 Task: Open Card Card0000000241 in Board Board0000000061 in Workspace WS0000000021 in Trello. Add Member Email0000000081 to Card Card0000000241 in Board Board0000000061 in Workspace WS0000000021 in Trello. Add Green Label titled Label0000000241 to Card Card0000000241 in Board Board0000000061 in Workspace WS0000000021 in Trello. Add Checklist CL0000000241 to Card Card0000000241 in Board Board0000000061 in Workspace WS0000000021 in Trello. Add Dates with Start Date as Apr 08 2023 and Due Date as Apr 30 2023 to Card Card0000000241 in Board Board0000000061 in Workspace WS0000000021 in Trello
Action: Mouse moved to (623, 648)
Screenshot: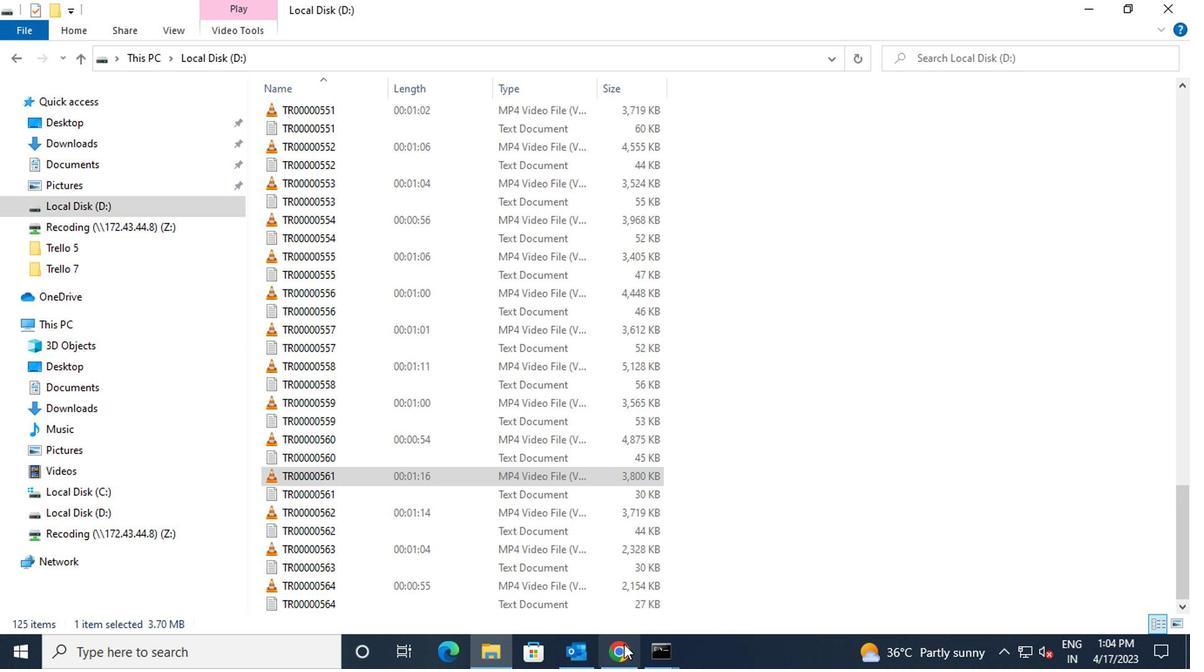 
Action: Mouse pressed left at (623, 648)
Screenshot: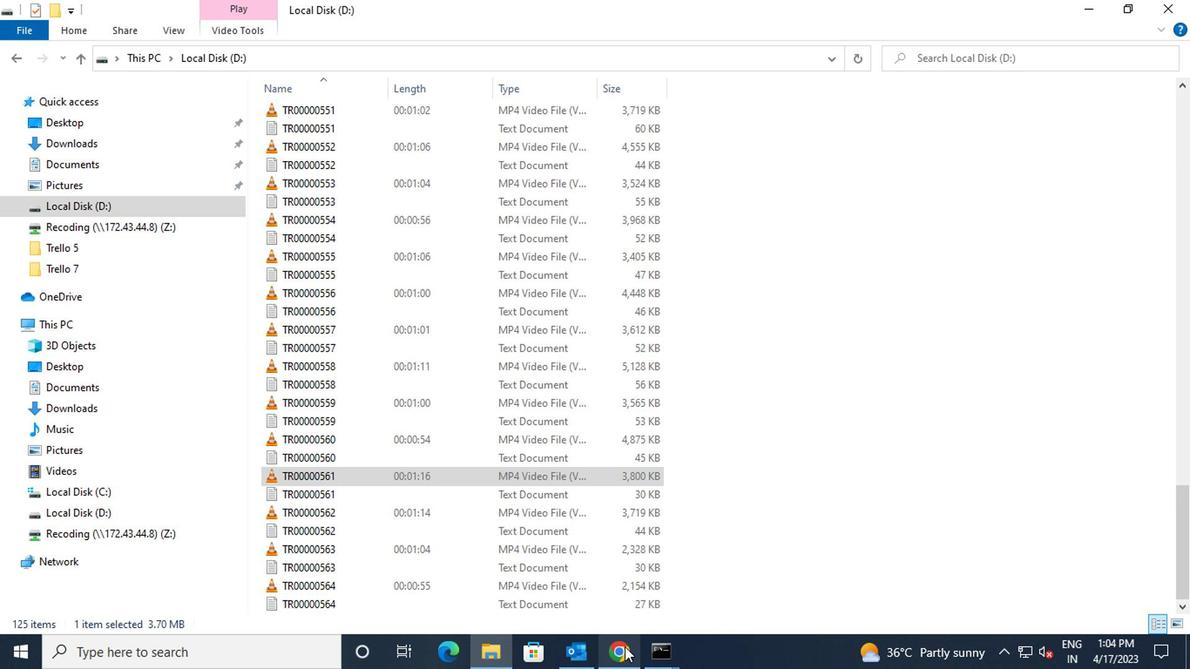 
Action: Mouse moved to (132, 473)
Screenshot: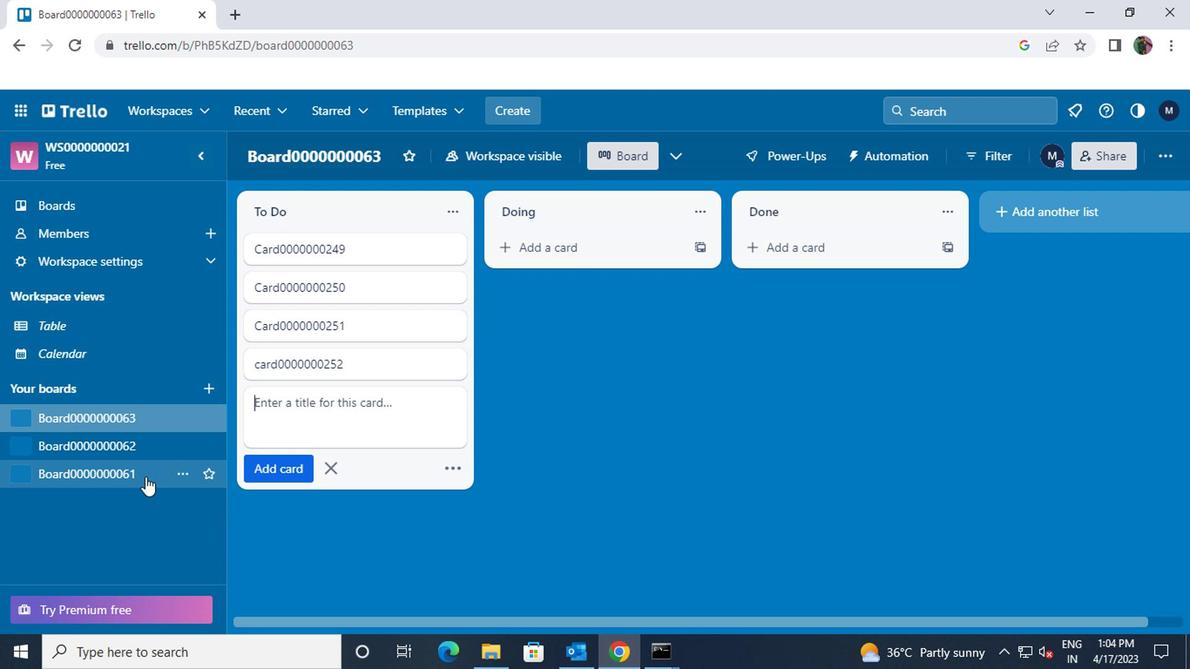 
Action: Mouse pressed left at (132, 473)
Screenshot: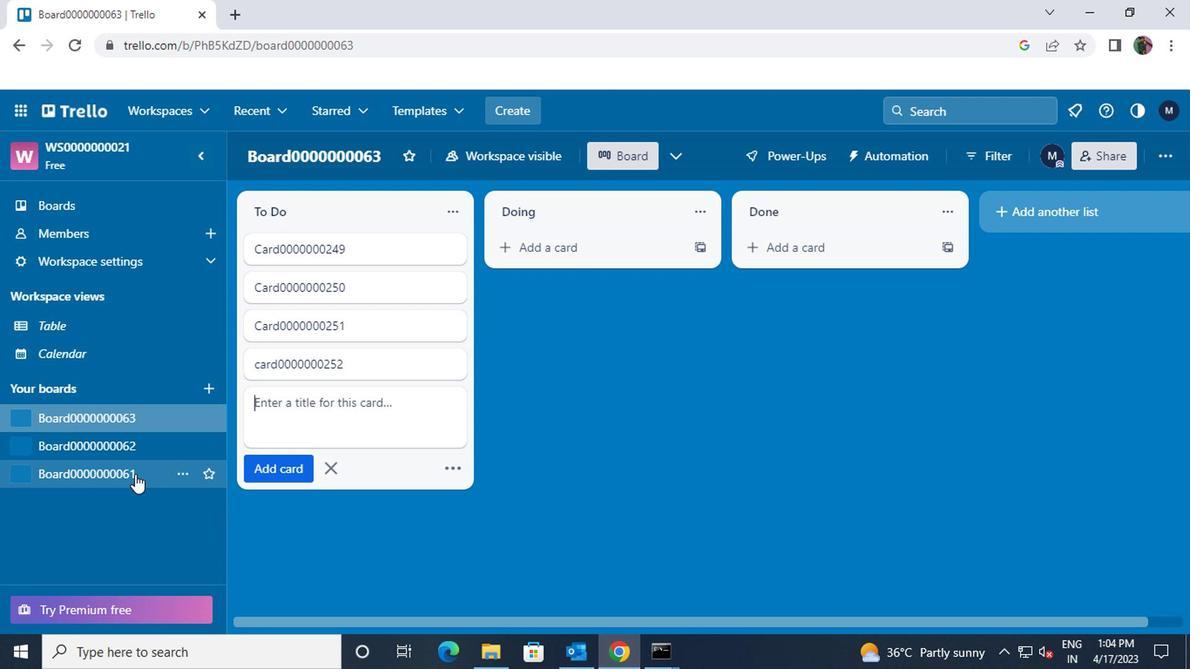 
Action: Mouse moved to (369, 248)
Screenshot: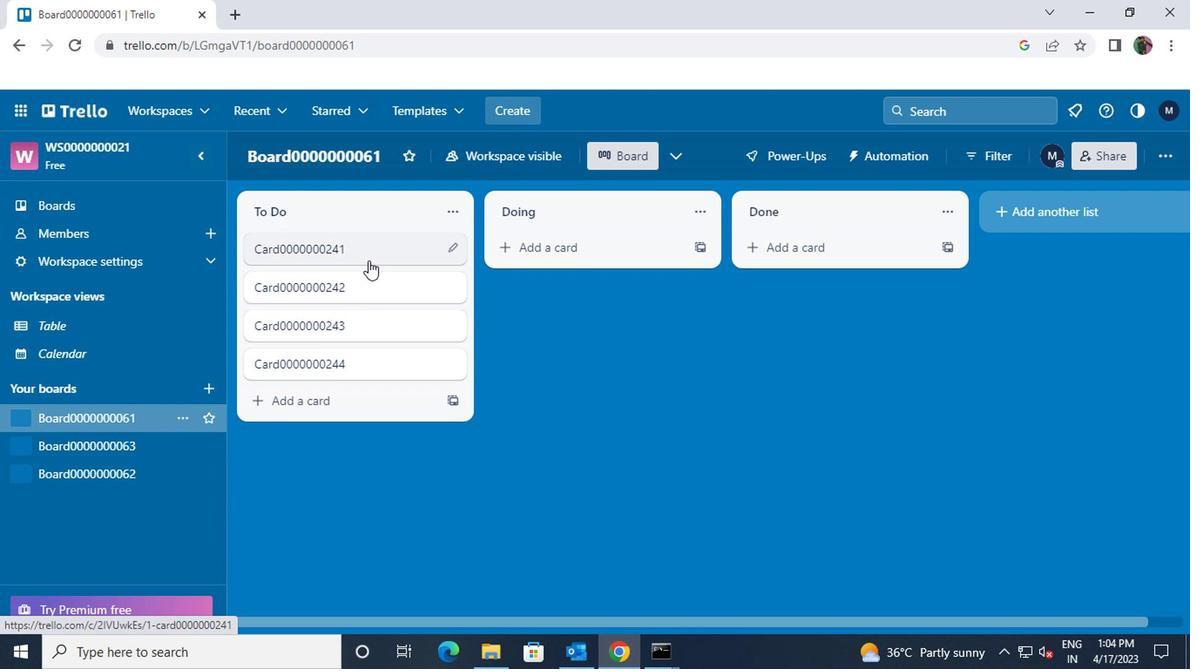 
Action: Mouse pressed left at (369, 248)
Screenshot: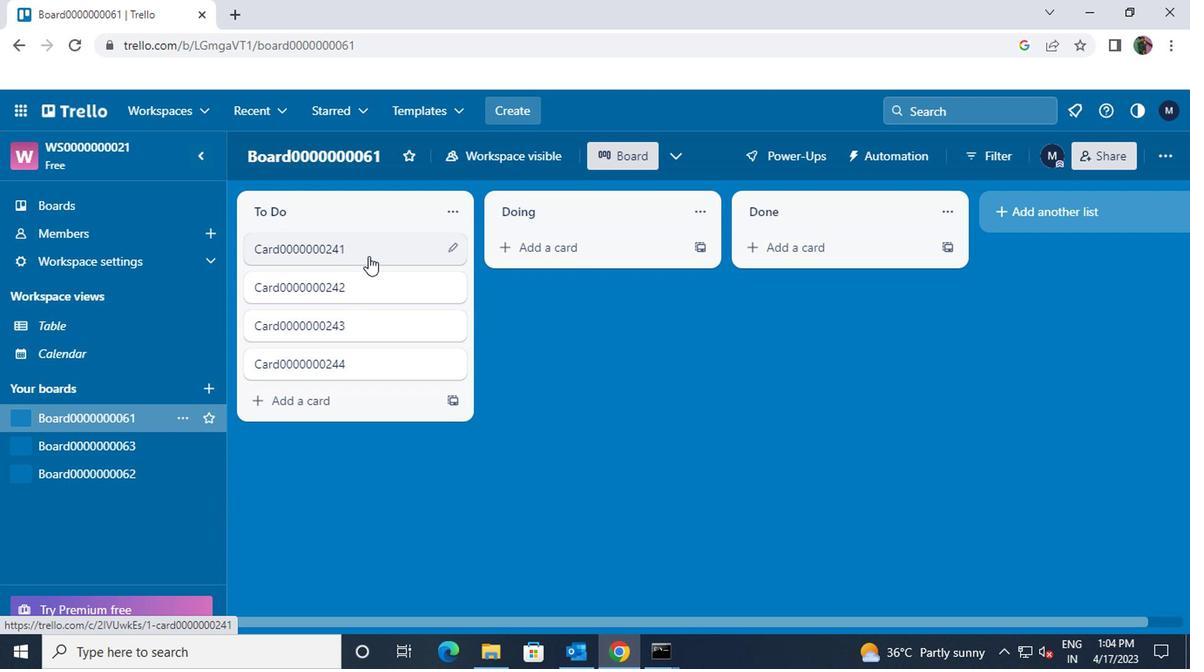 
Action: Mouse moved to (786, 248)
Screenshot: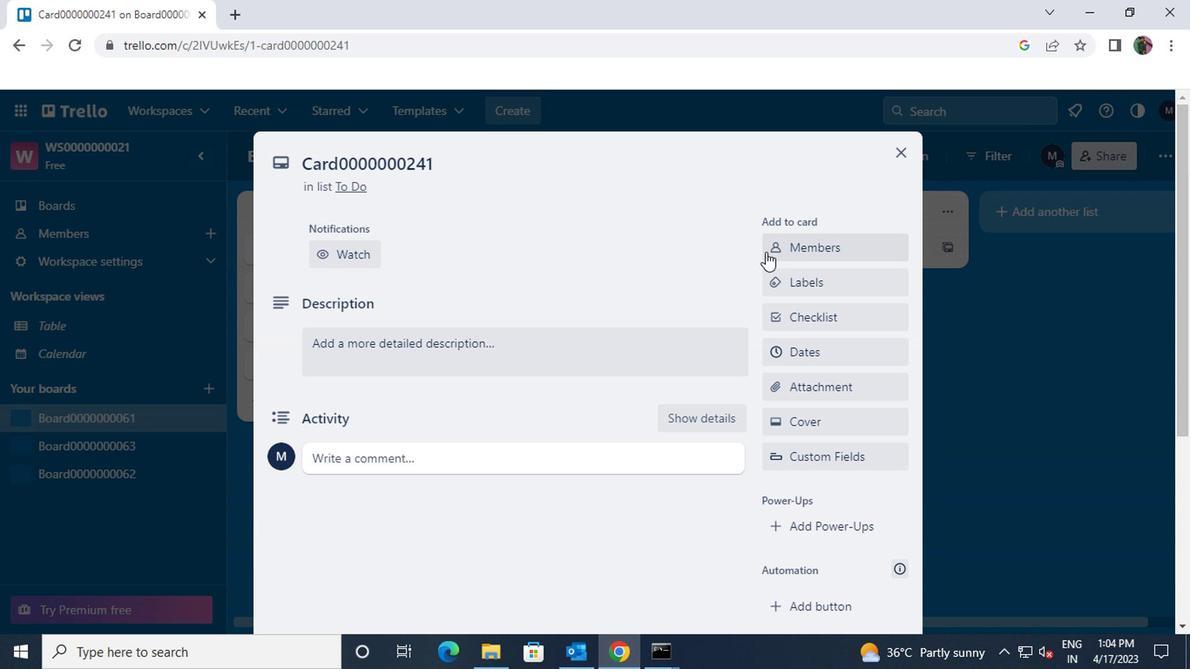 
Action: Mouse pressed left at (786, 248)
Screenshot: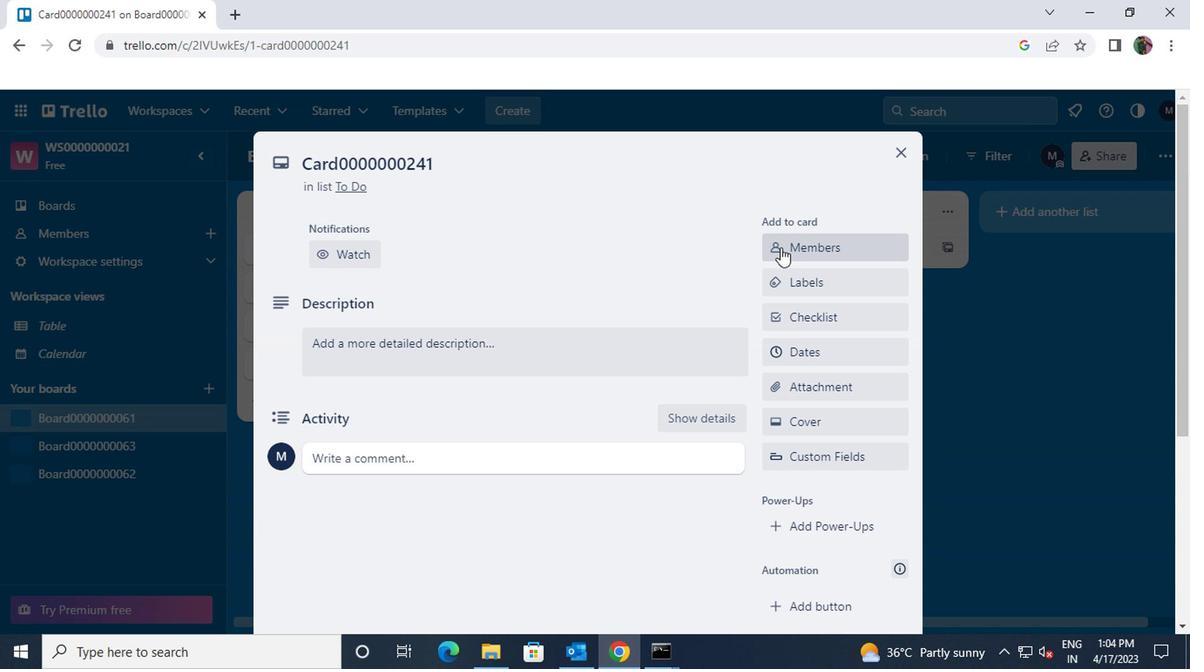 
Action: Mouse moved to (814, 319)
Screenshot: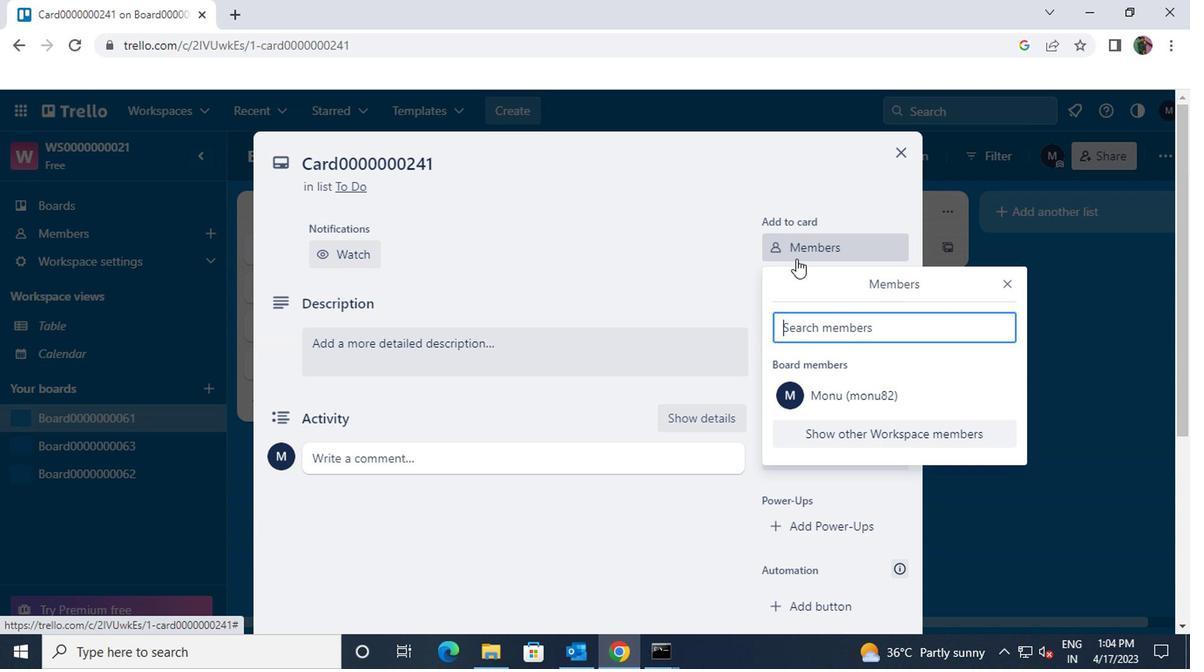 
Action: Key pressed ayus98111<Key.shift><Key.shift><Key.shift><Key.shift><Key.shift>@GMAIL.COM
Screenshot: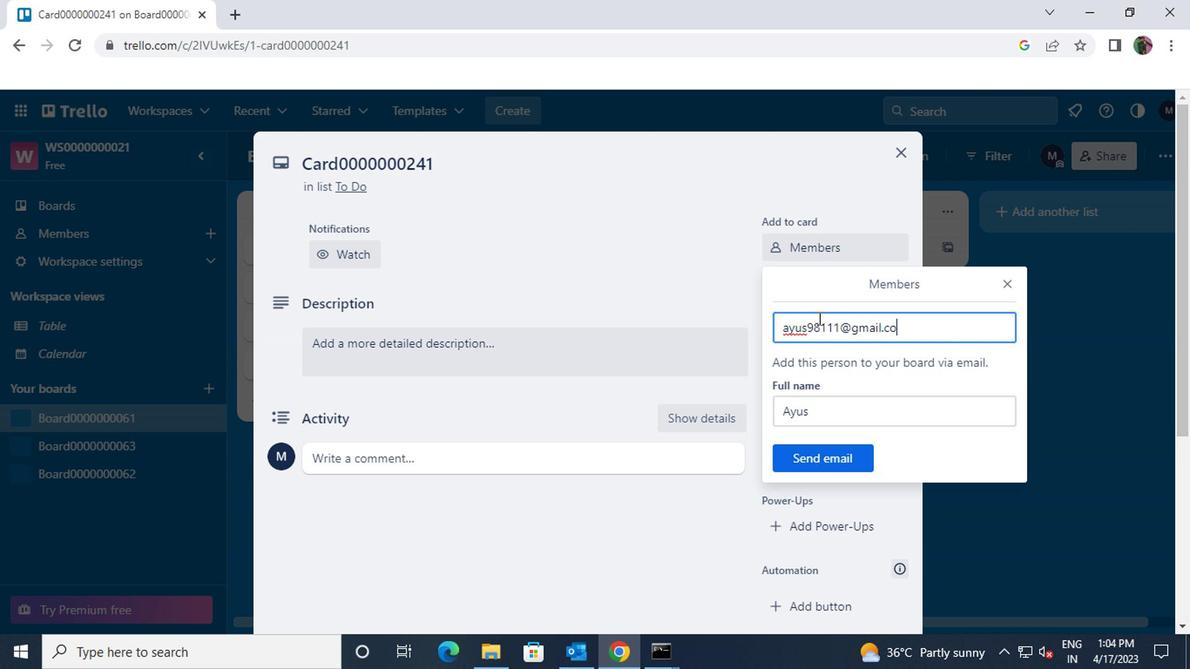 
Action: Mouse moved to (825, 455)
Screenshot: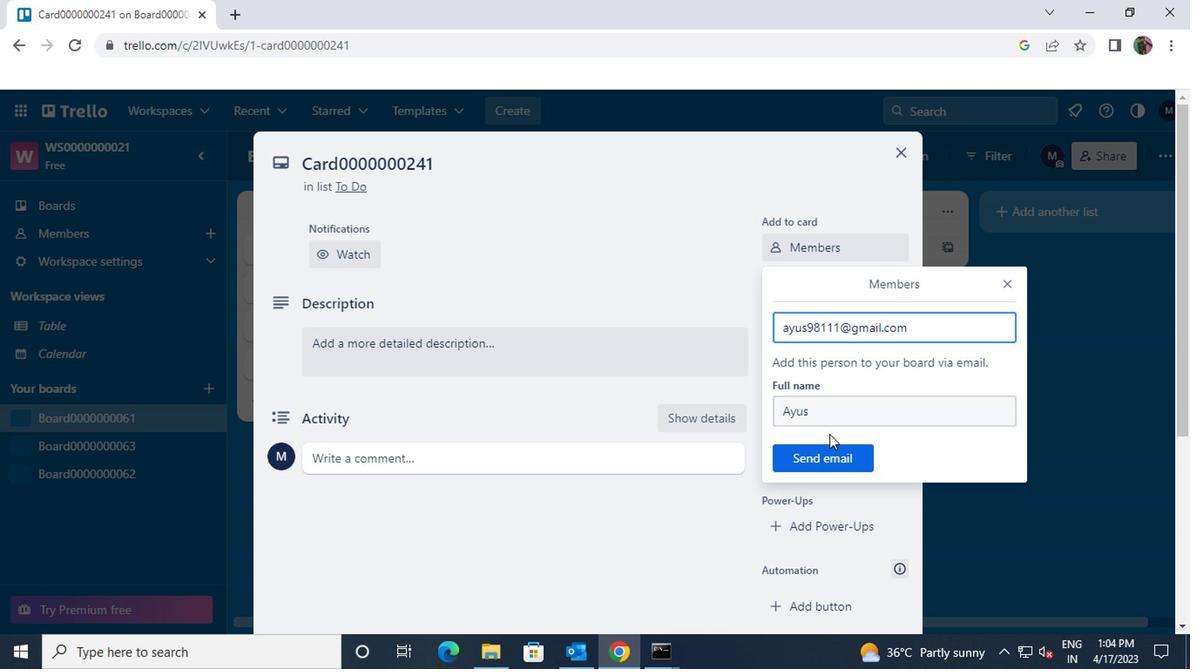 
Action: Mouse pressed left at (825, 455)
Screenshot: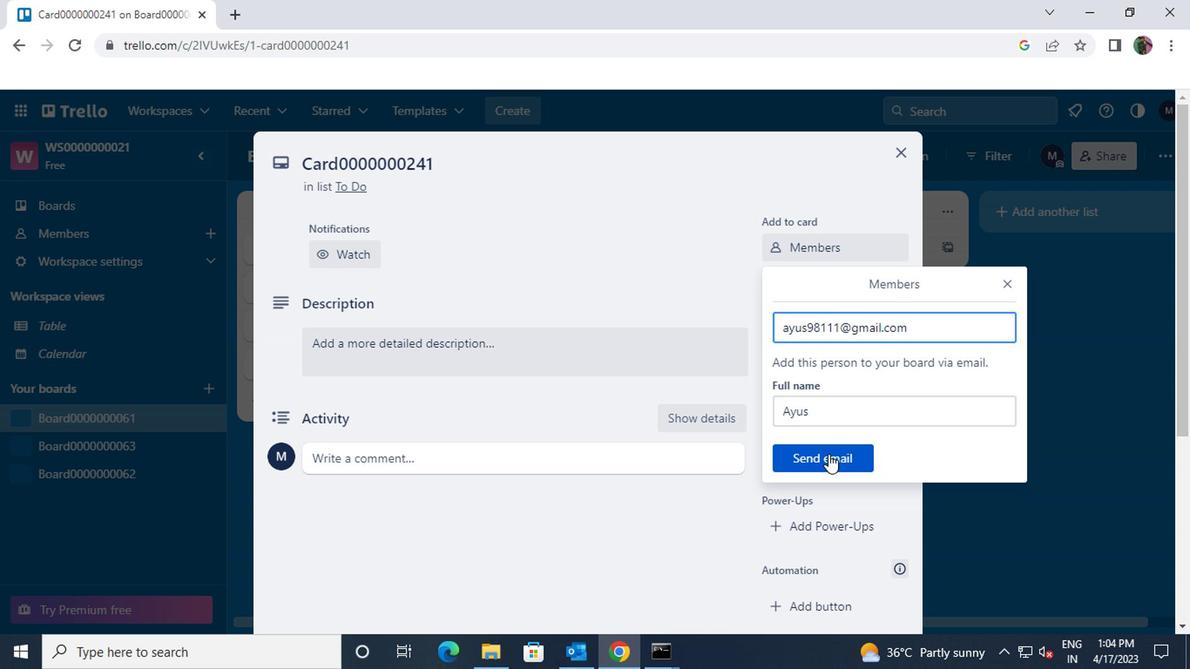 
Action: Mouse moved to (827, 286)
Screenshot: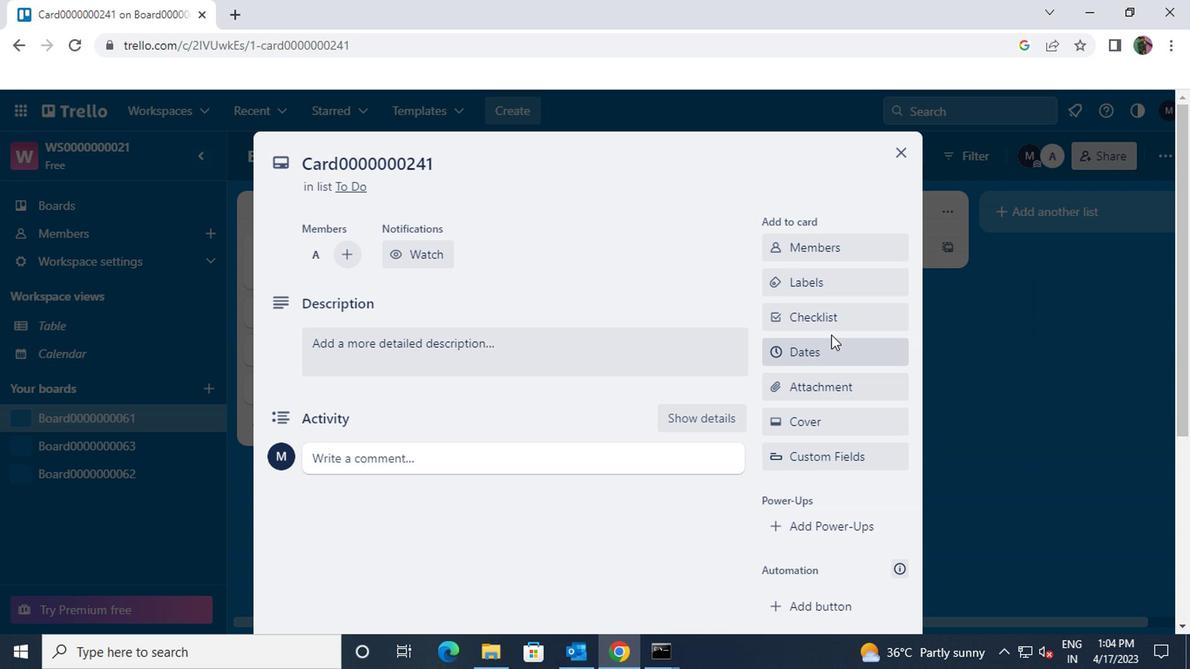 
Action: Mouse pressed left at (827, 286)
Screenshot: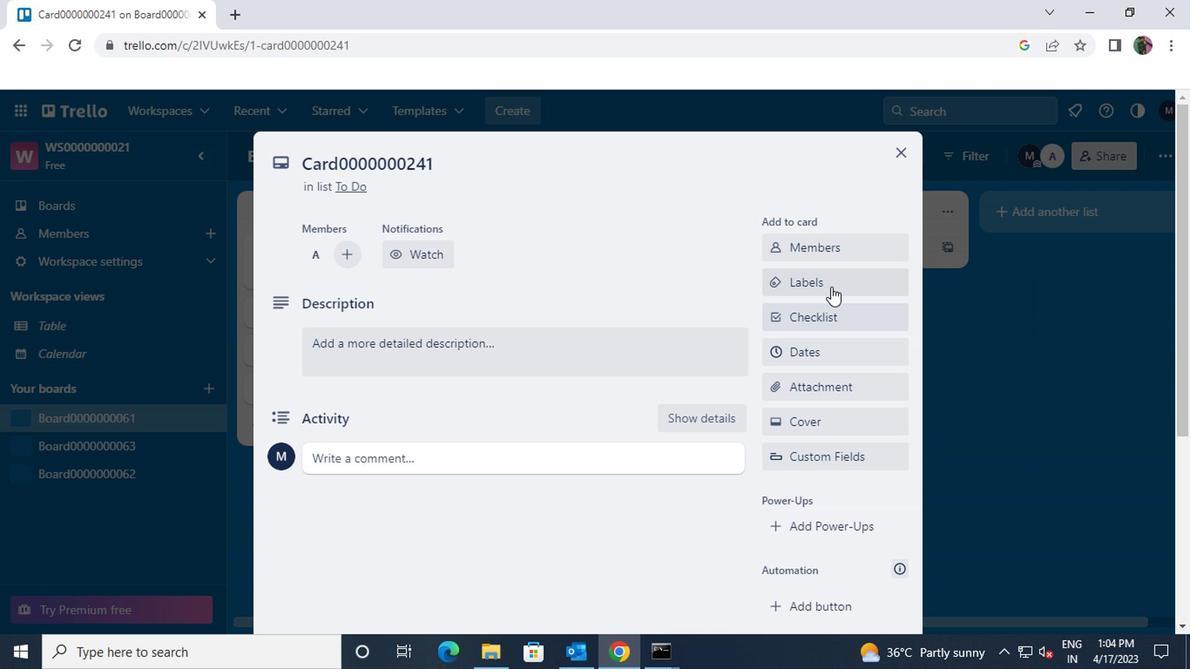 
Action: Mouse moved to (899, 462)
Screenshot: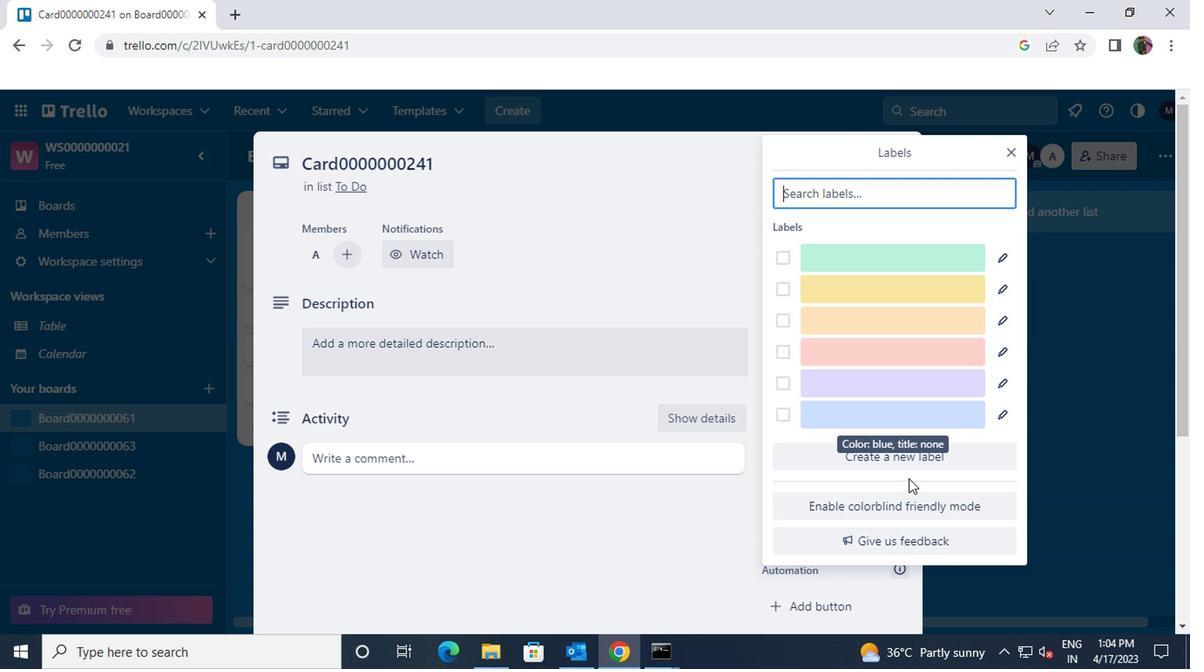 
Action: Mouse pressed left at (899, 462)
Screenshot: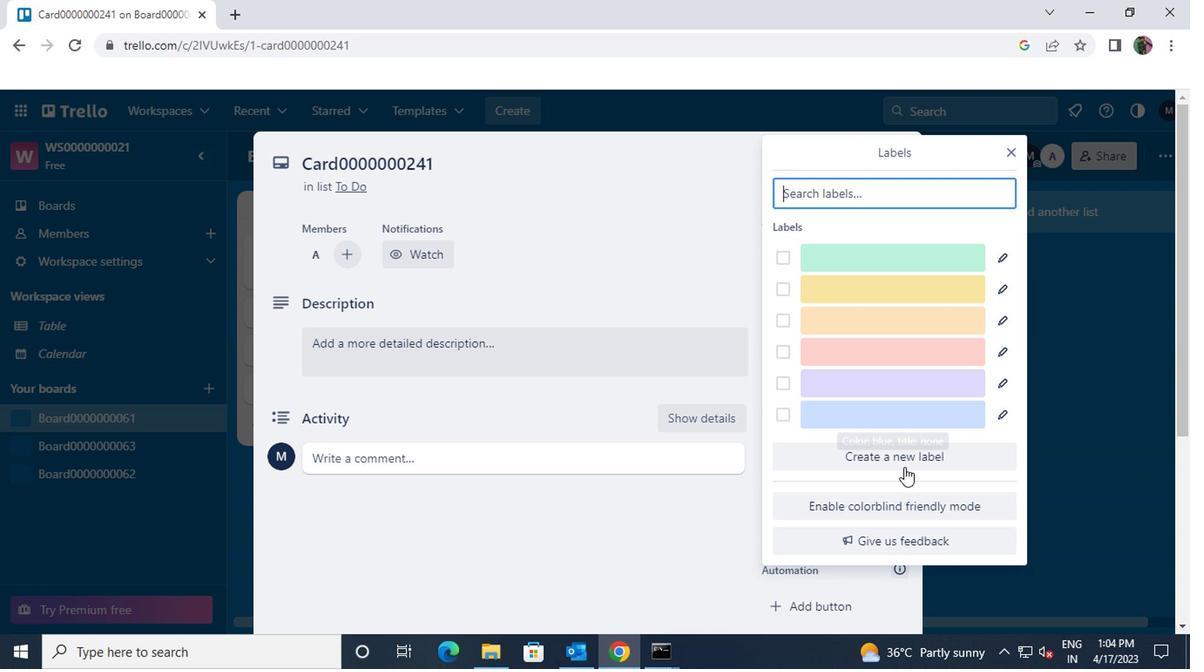 
Action: Mouse moved to (839, 313)
Screenshot: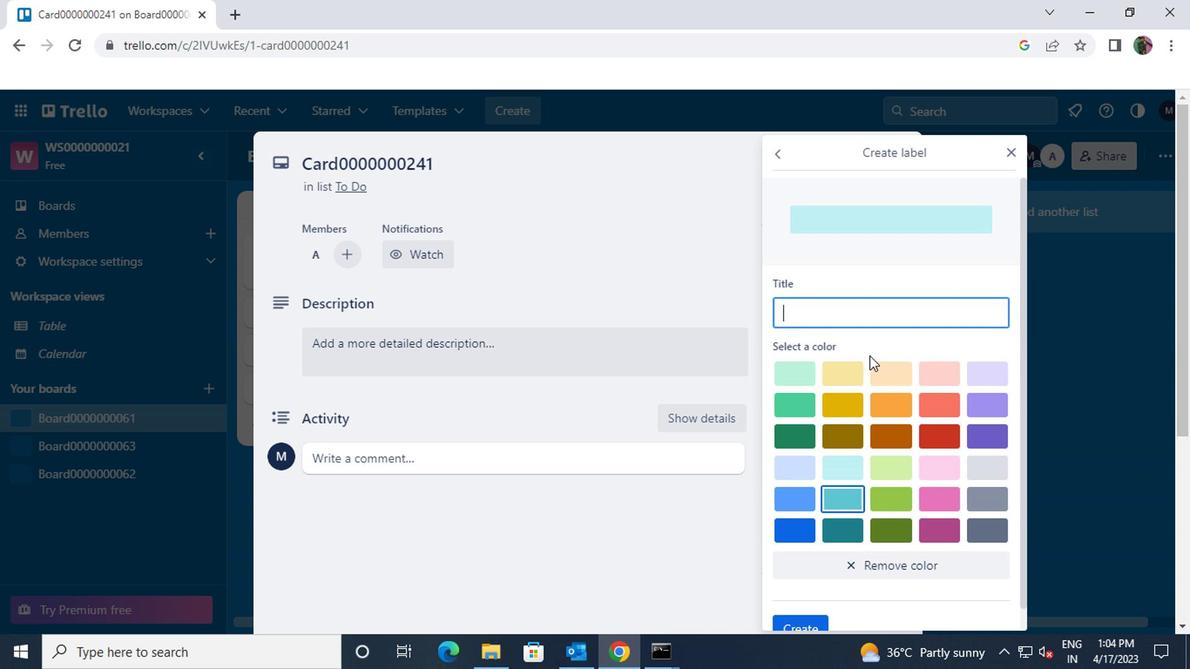 
Action: Mouse pressed left at (839, 313)
Screenshot: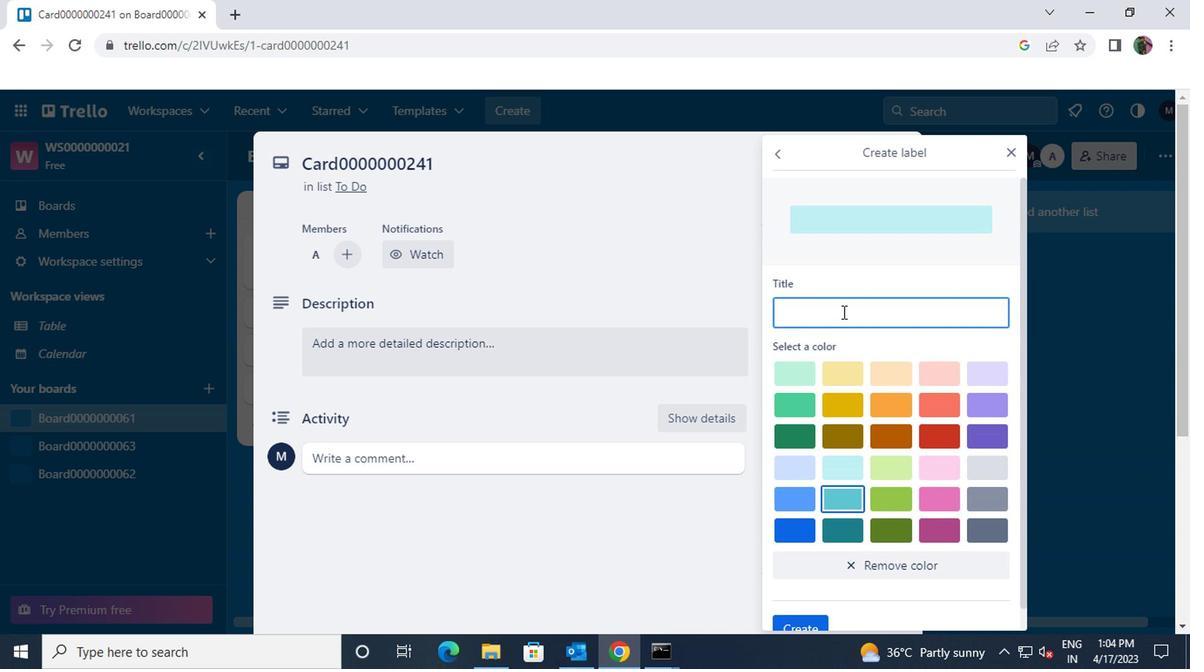 
Action: Key pressed <Key.shift>LABEL0000000241
Screenshot: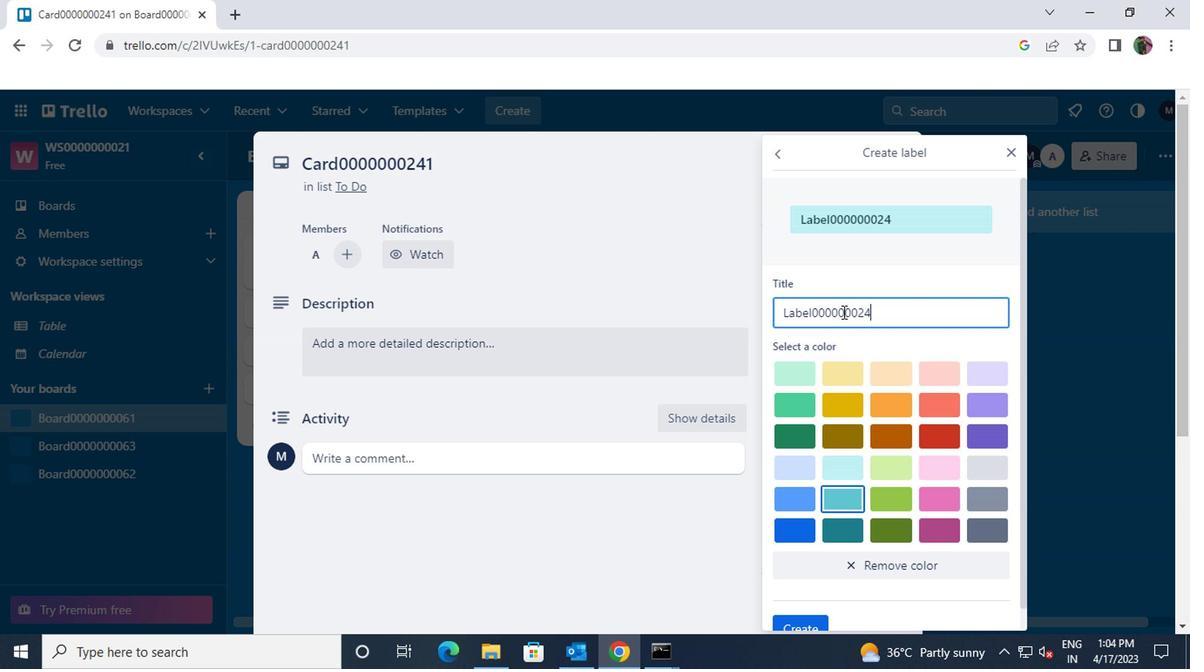 
Action: Mouse scrolled (839, 312) with delta (0, 0)
Screenshot: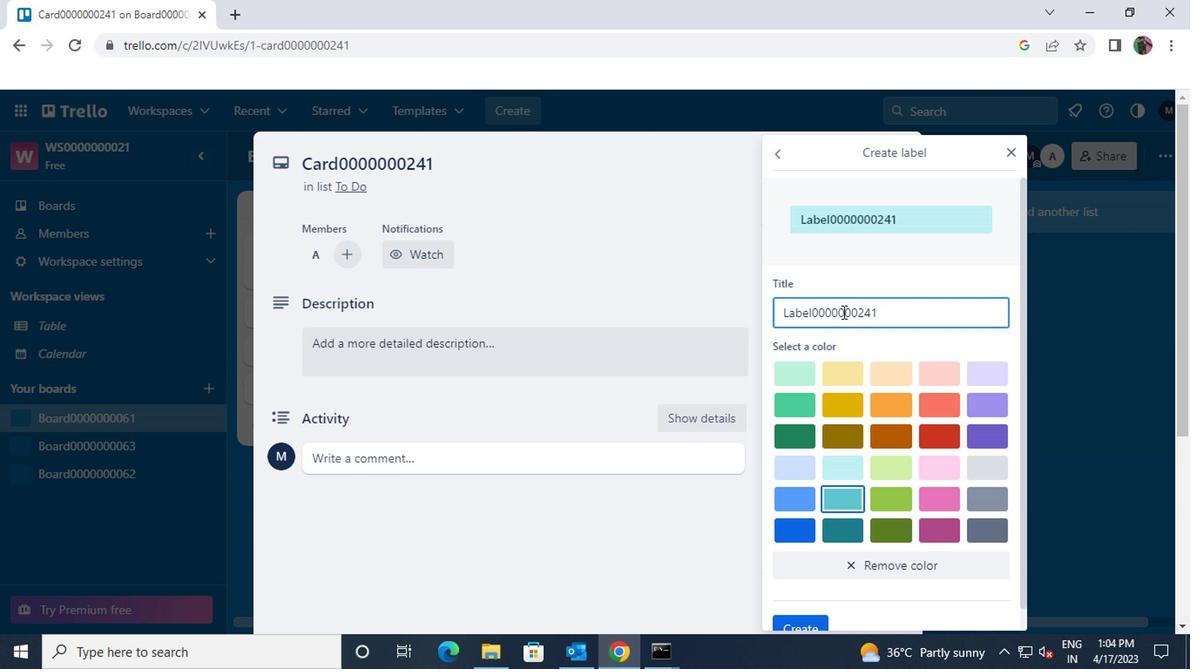 
Action: Mouse moved to (795, 411)
Screenshot: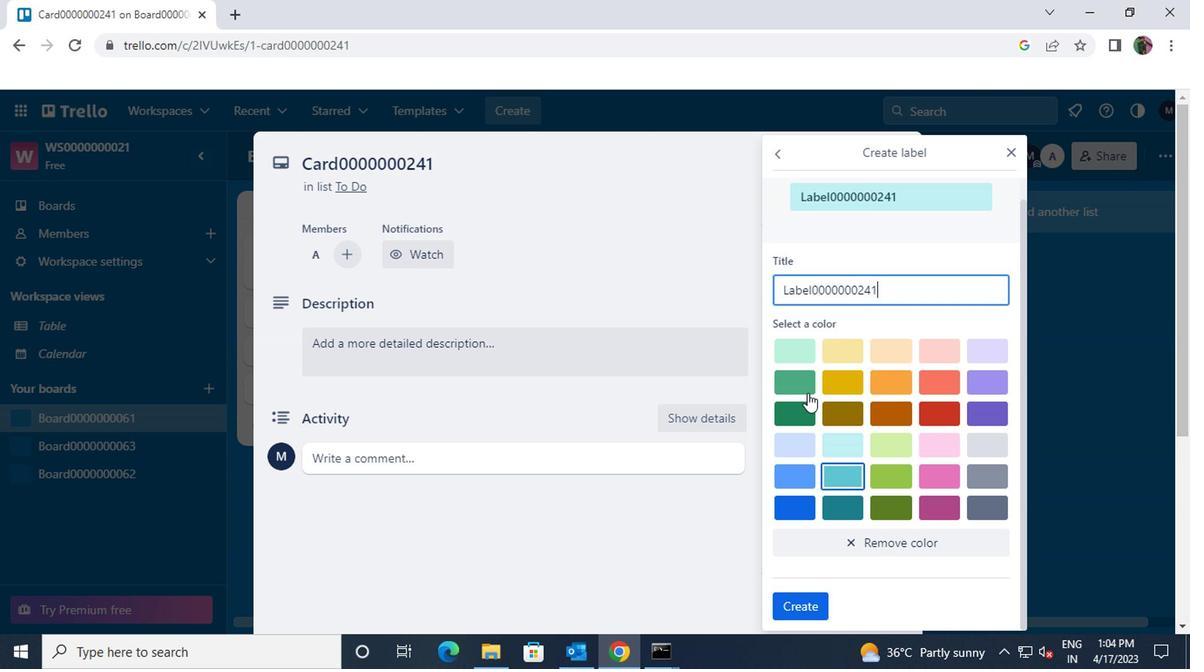 
Action: Mouse pressed left at (795, 411)
Screenshot: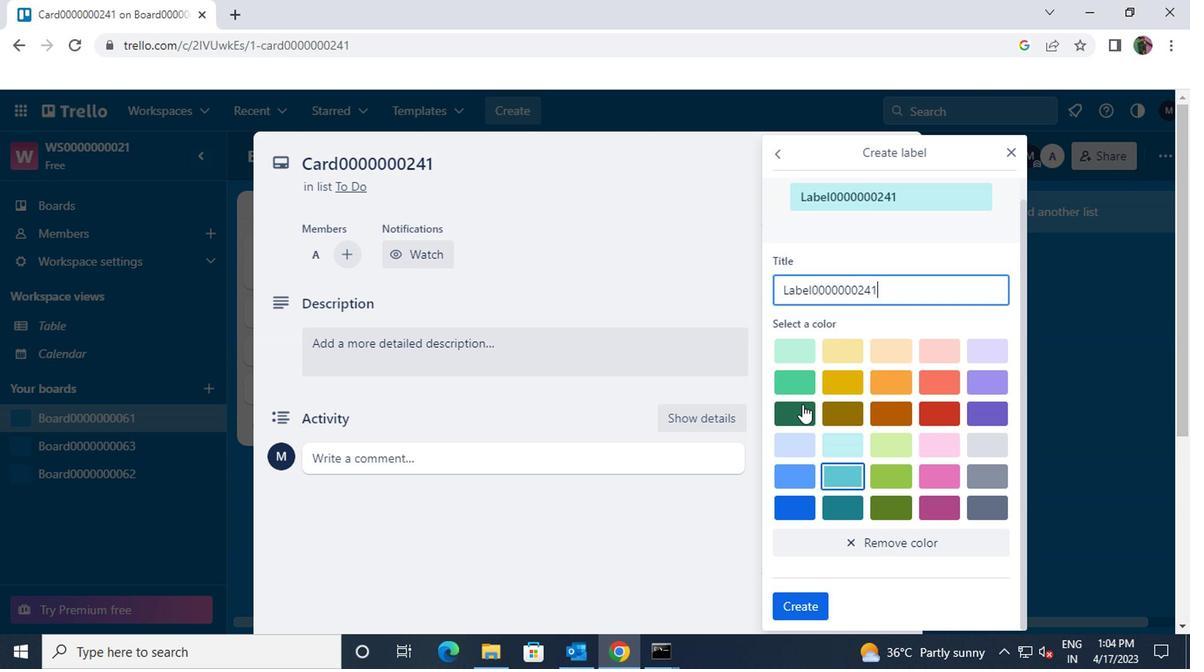 
Action: Mouse scrolled (795, 410) with delta (0, -1)
Screenshot: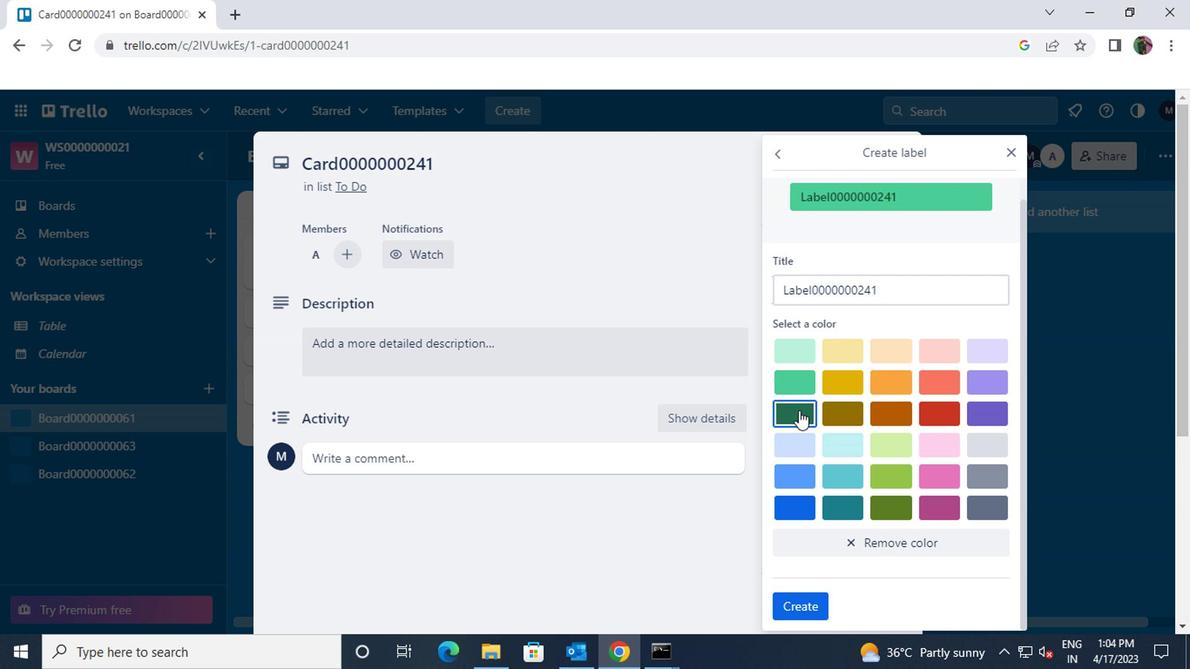 
Action: Mouse moved to (799, 607)
Screenshot: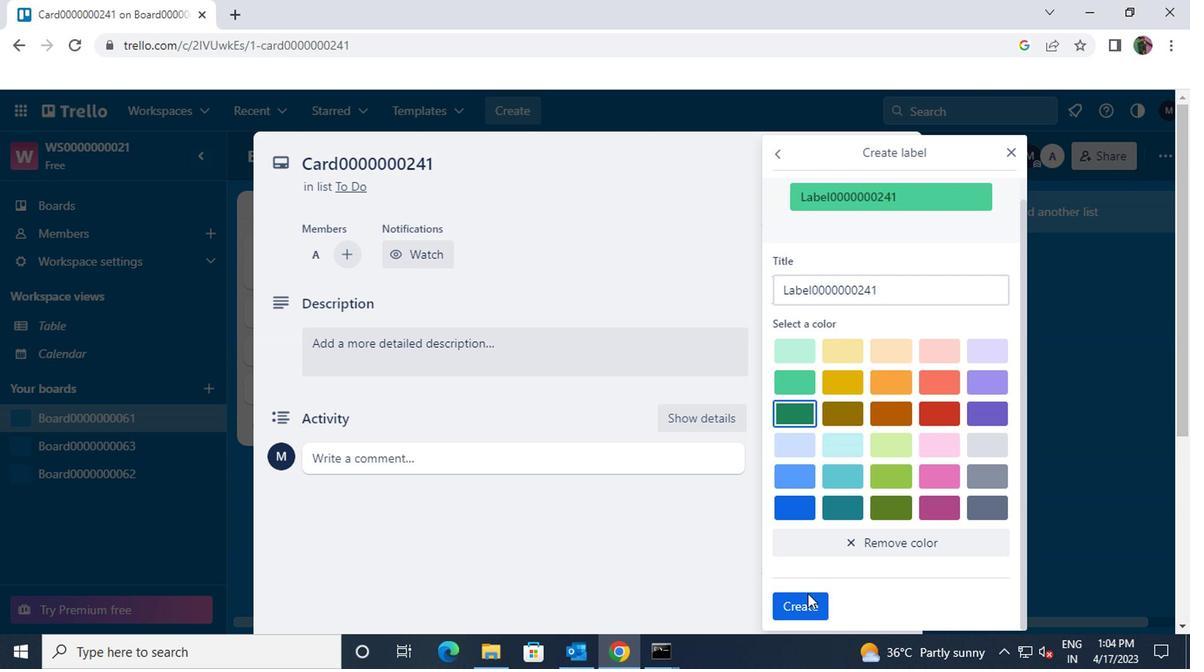 
Action: Mouse pressed left at (799, 607)
Screenshot: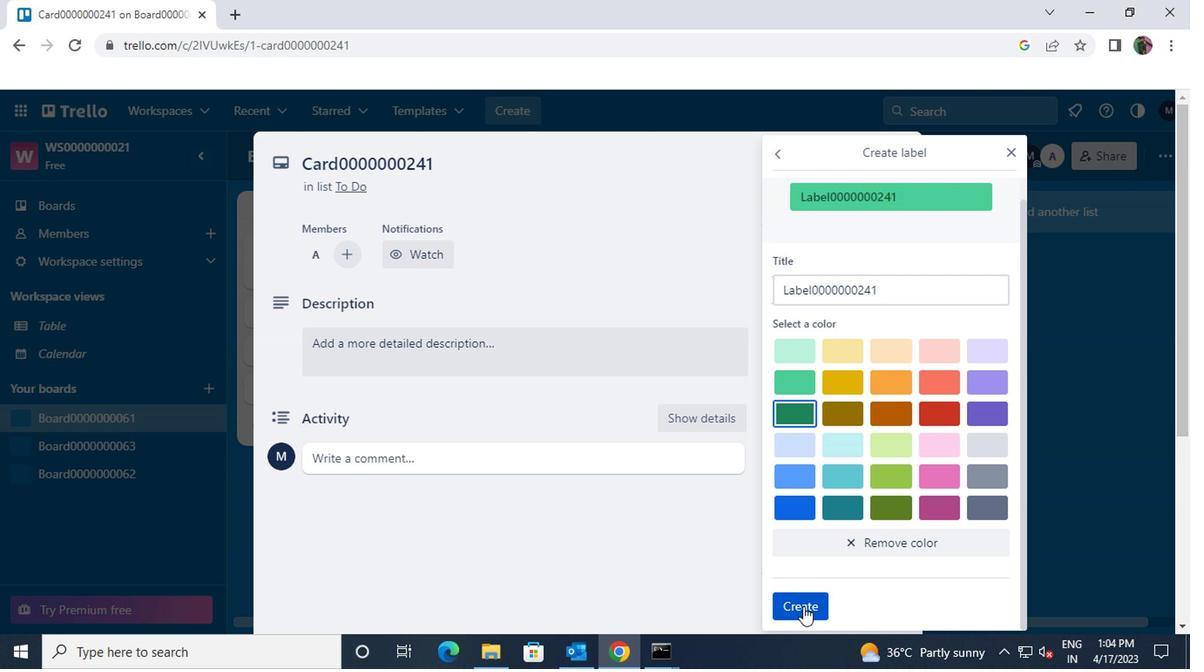 
Action: Mouse moved to (1002, 155)
Screenshot: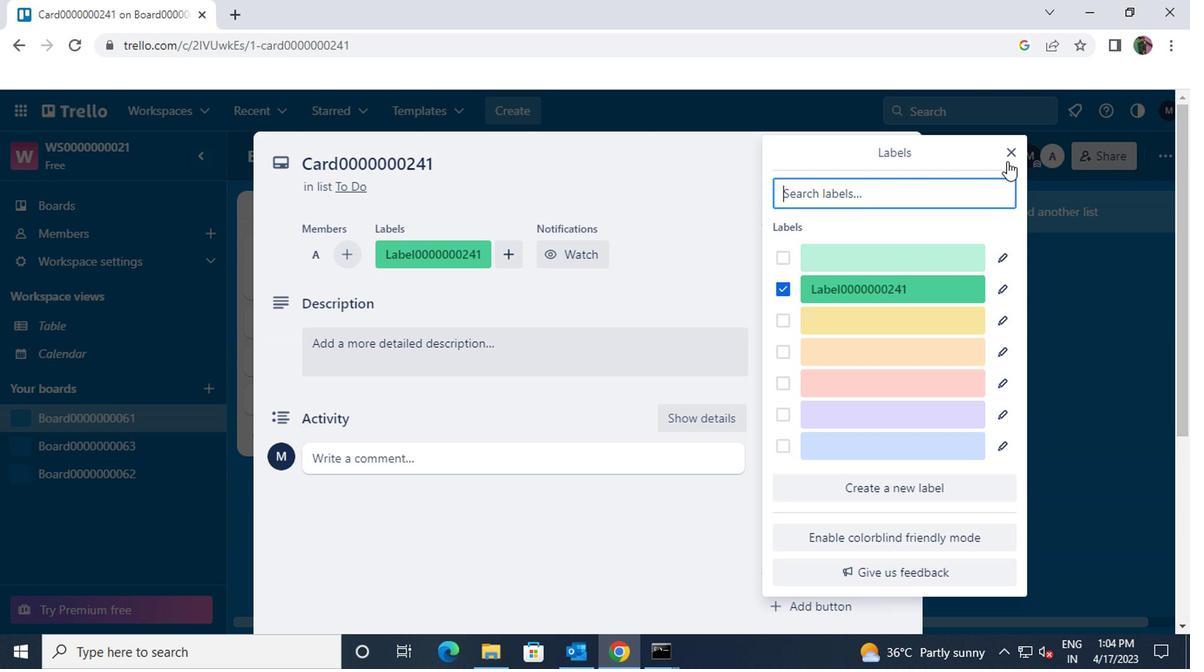 
Action: Mouse pressed left at (1002, 155)
Screenshot: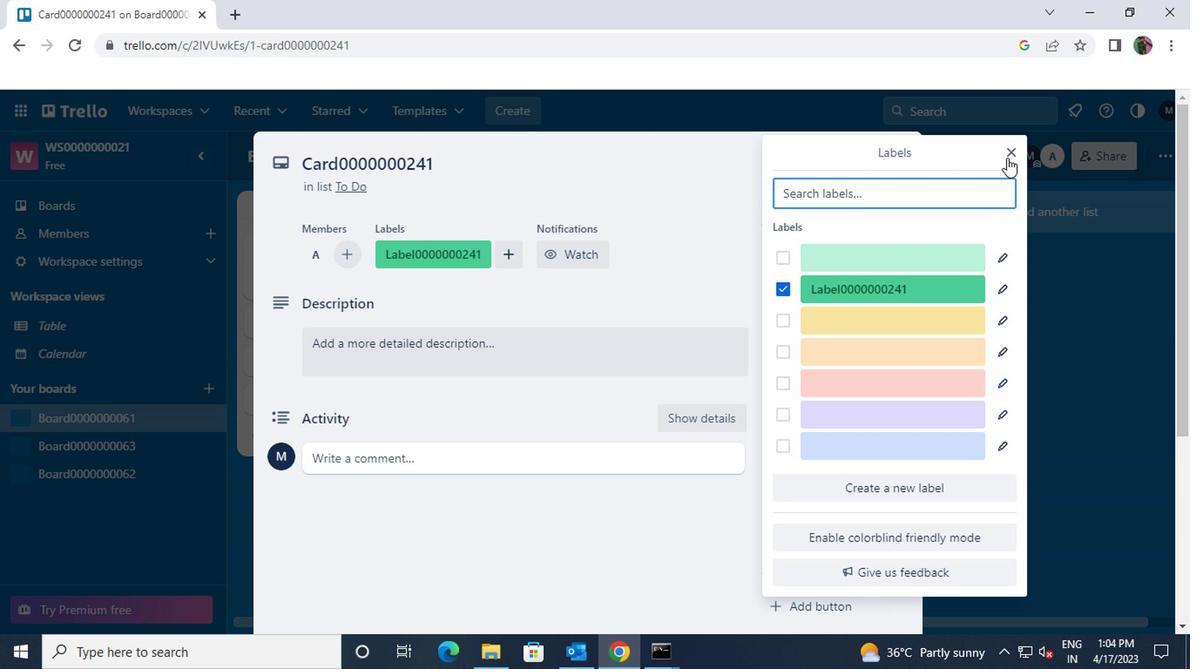 
Action: Mouse moved to (858, 319)
Screenshot: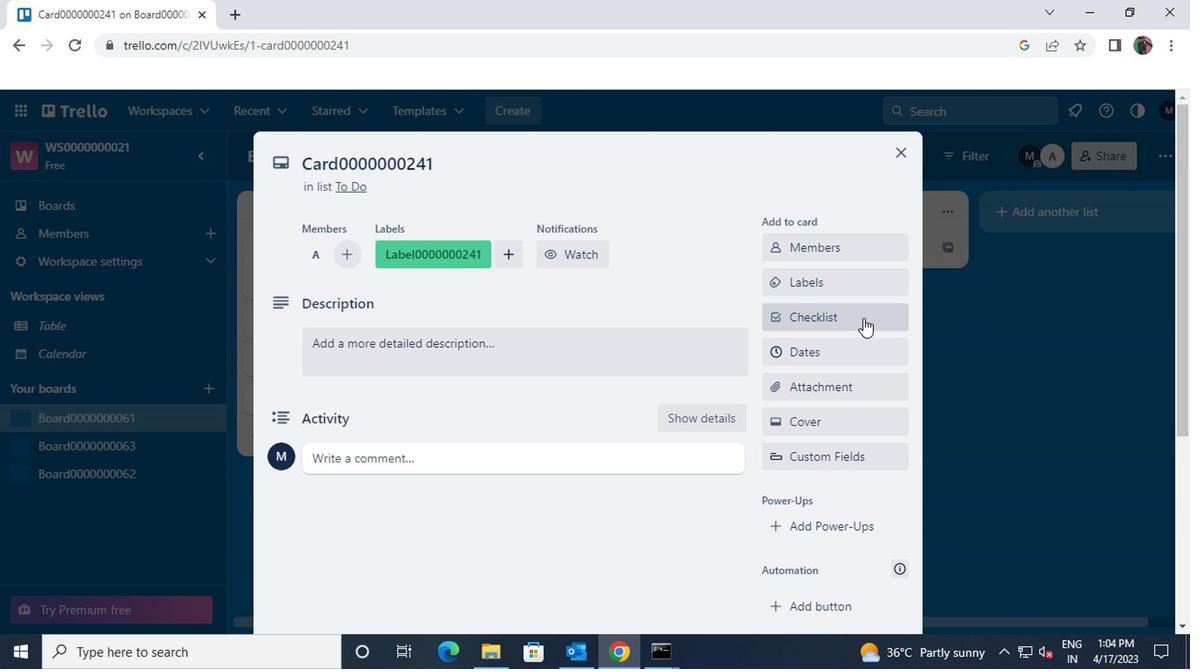 
Action: Mouse pressed left at (858, 319)
Screenshot: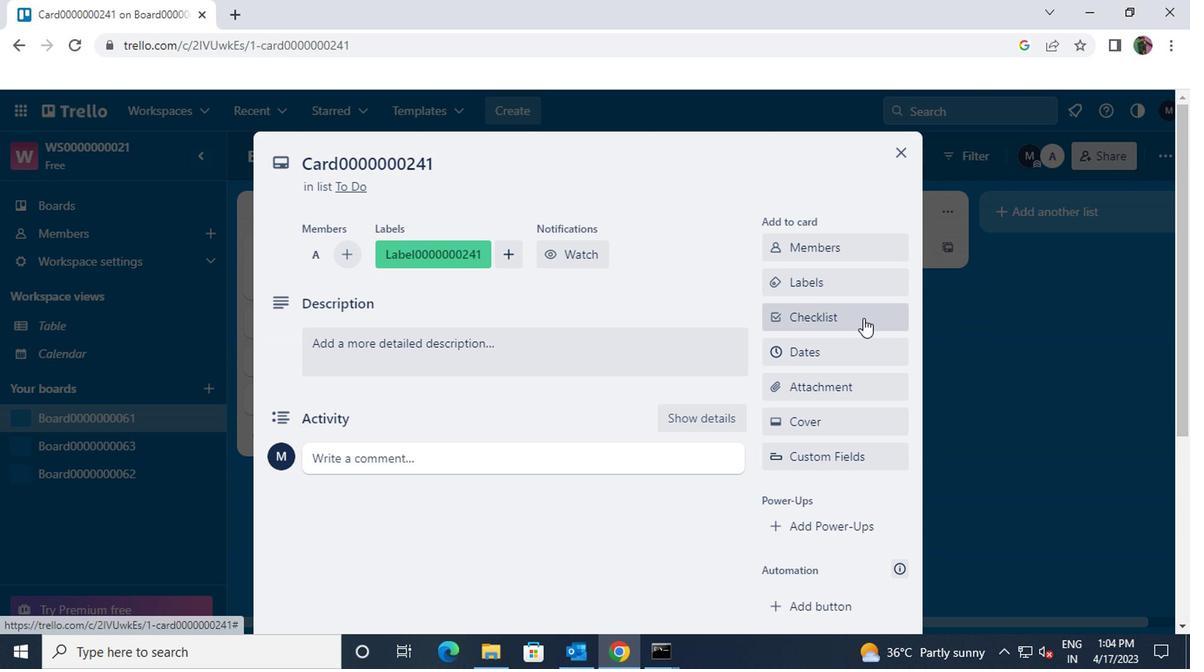 
Action: Mouse moved to (852, 431)
Screenshot: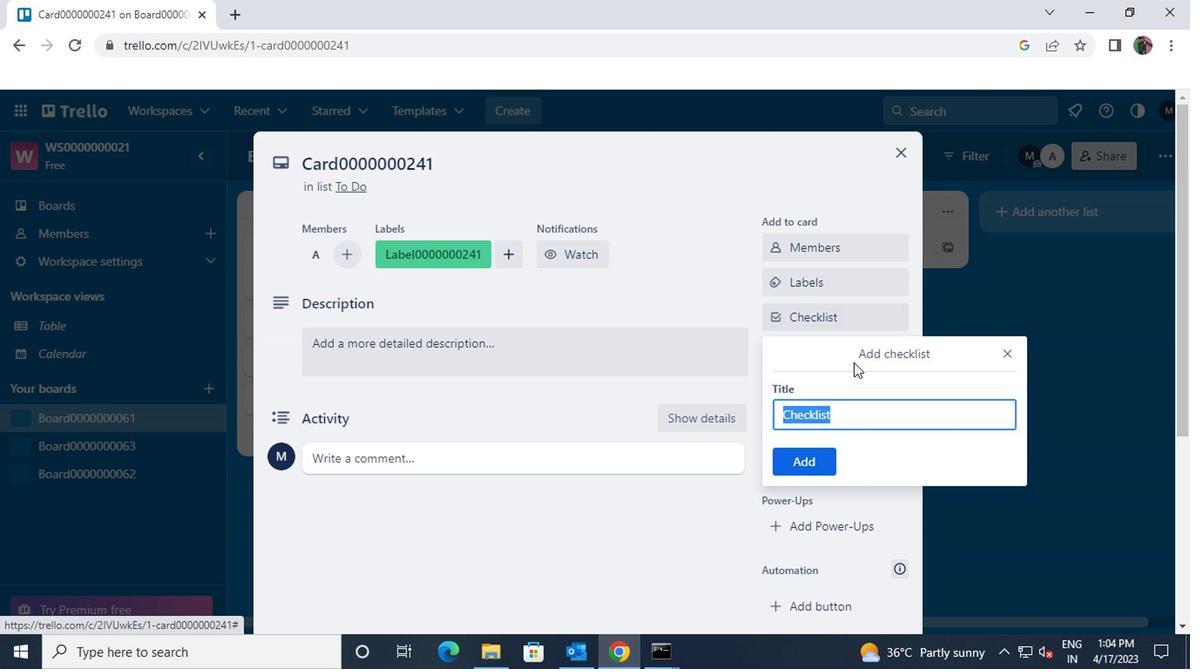 
Action: Key pressed <Key.shift>CL0000000241
Screenshot: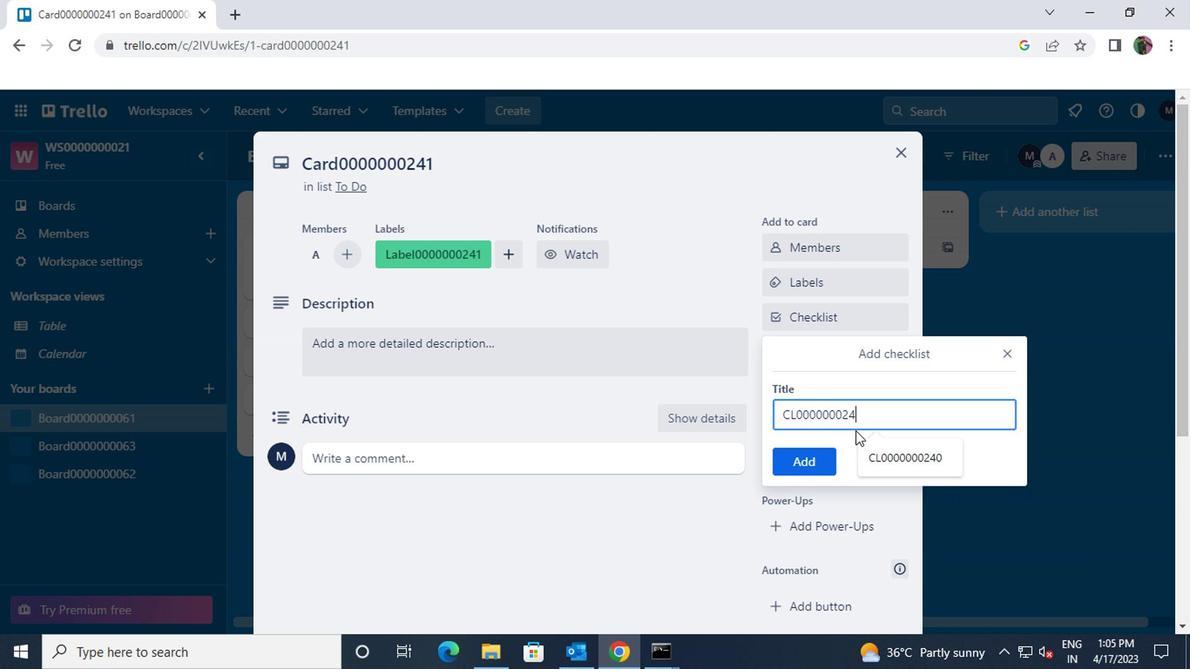 
Action: Mouse moved to (809, 456)
Screenshot: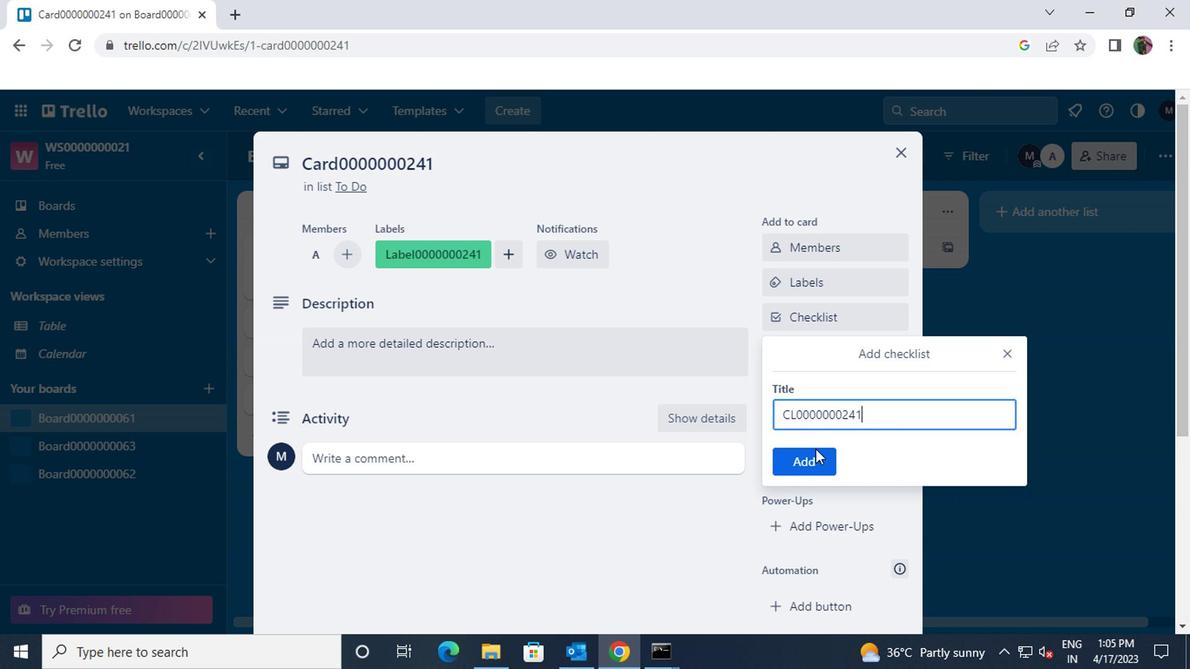 
Action: Mouse pressed left at (809, 456)
Screenshot: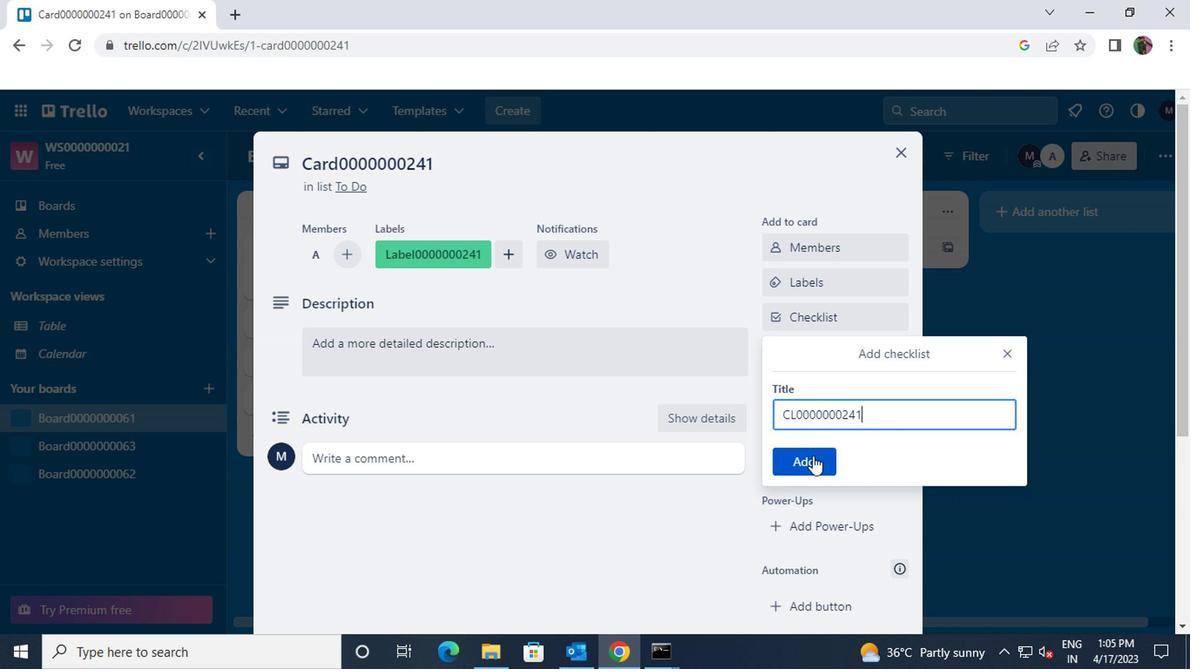 
Action: Mouse moved to (809, 356)
Screenshot: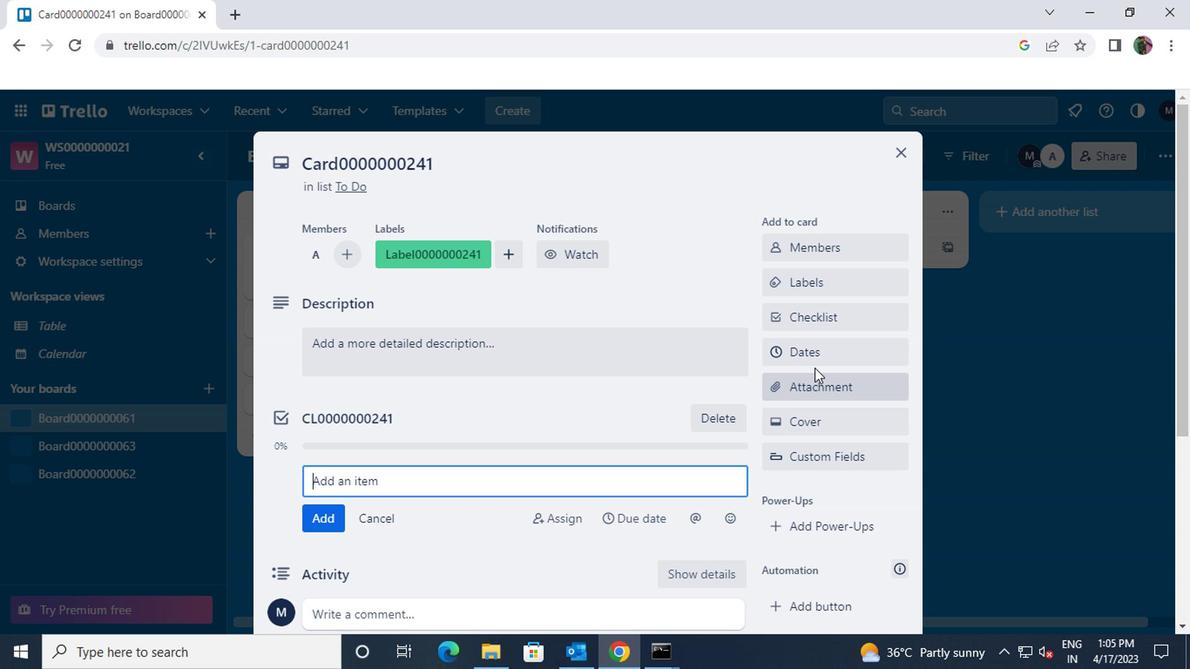 
Action: Mouse pressed left at (809, 356)
Screenshot: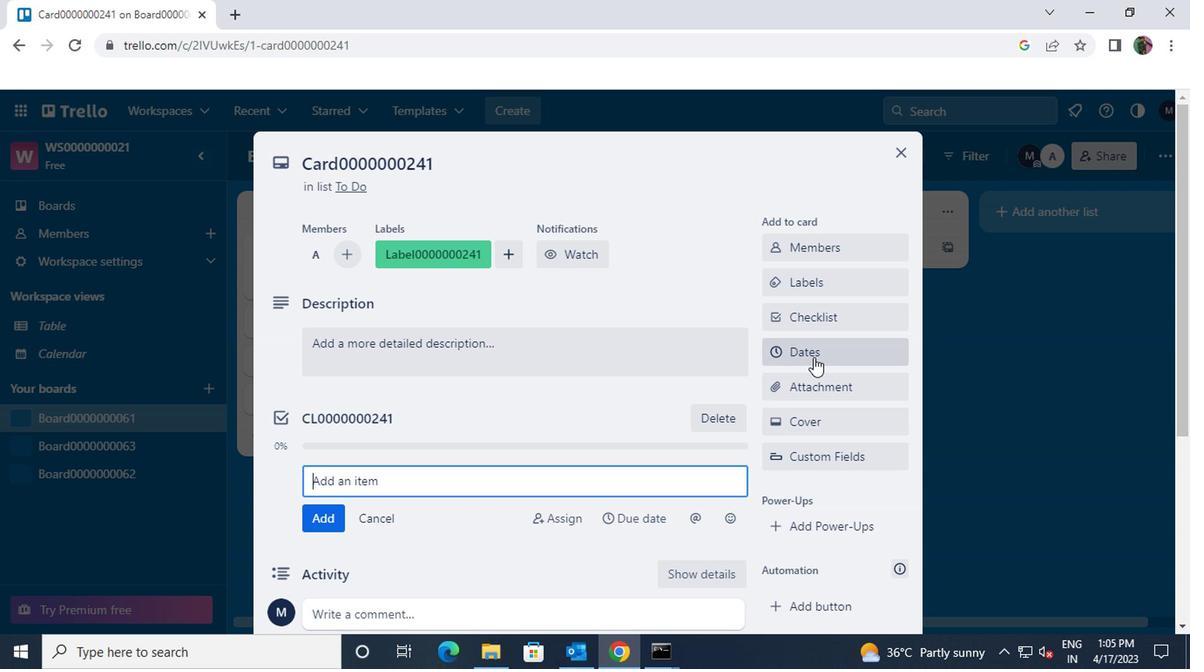 
Action: Mouse moved to (783, 200)
Screenshot: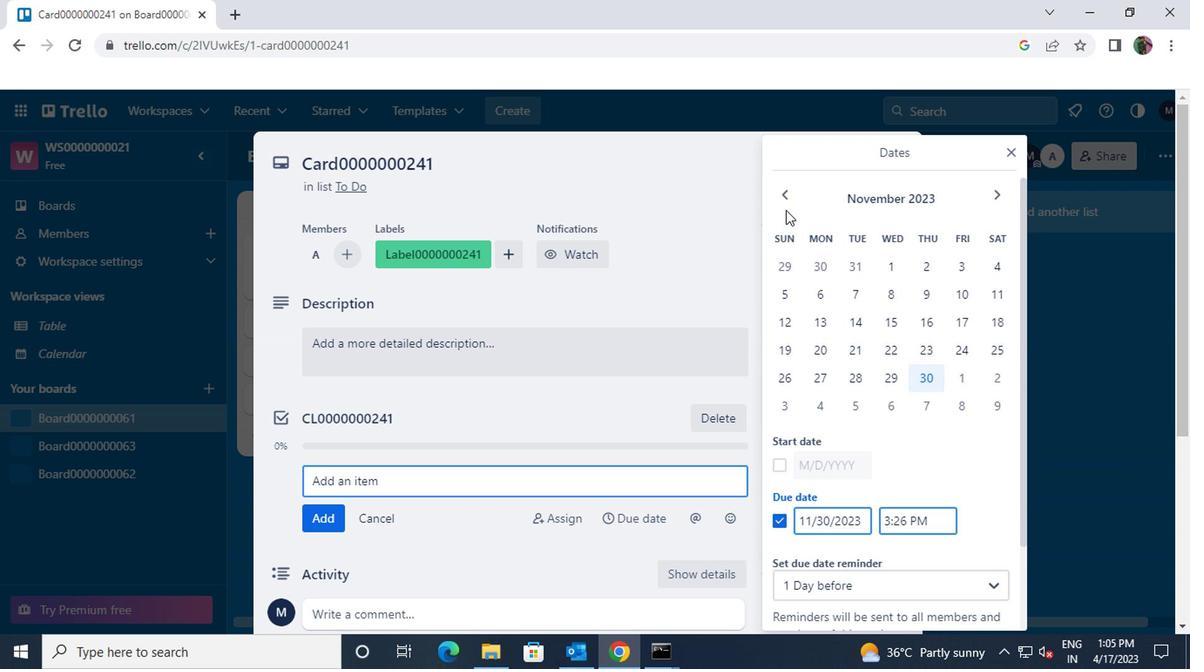 
Action: Mouse pressed left at (783, 200)
Screenshot: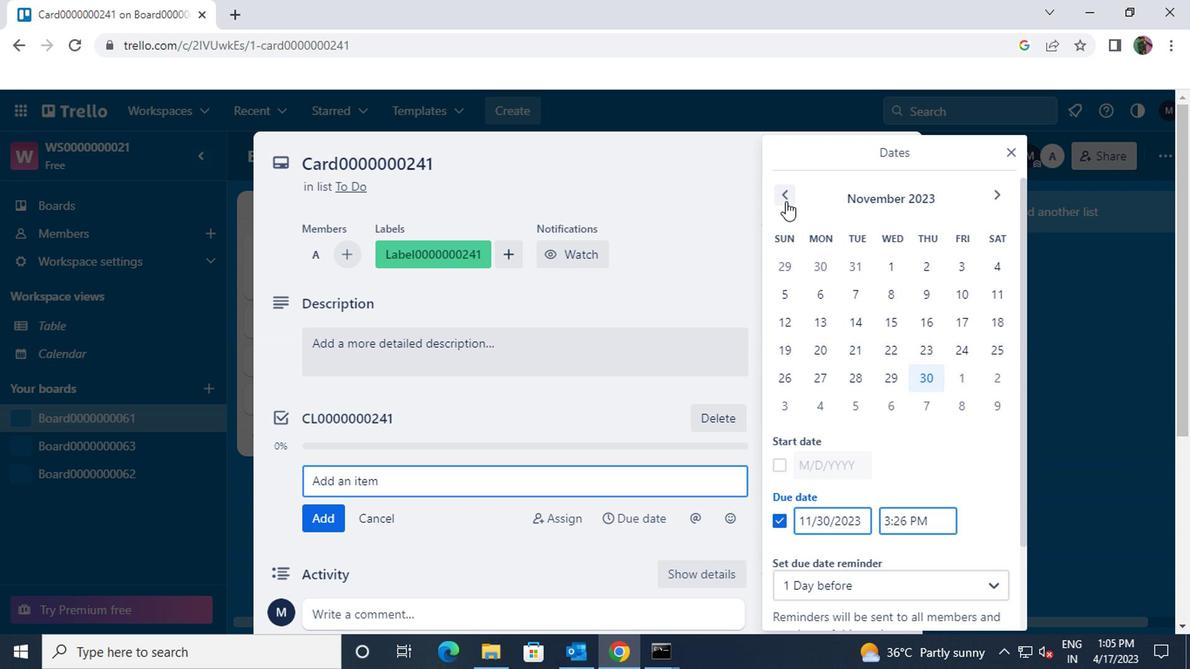 
Action: Mouse pressed left at (783, 200)
Screenshot: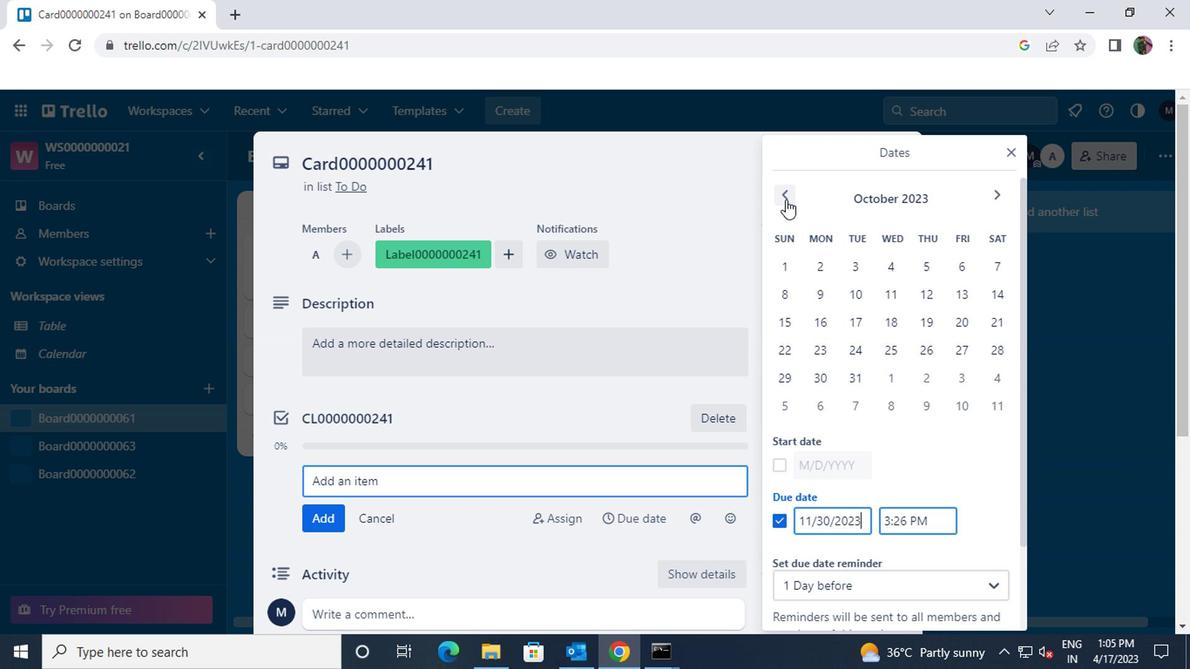 
Action: Mouse pressed left at (783, 200)
Screenshot: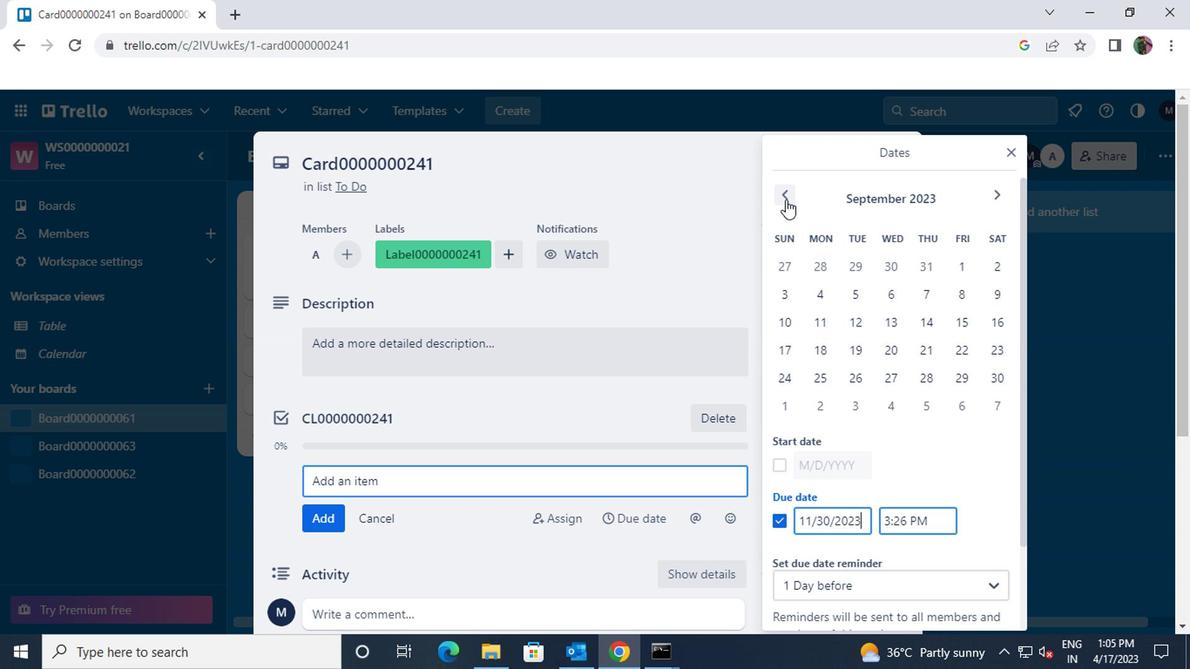 
Action: Mouse pressed left at (783, 200)
Screenshot: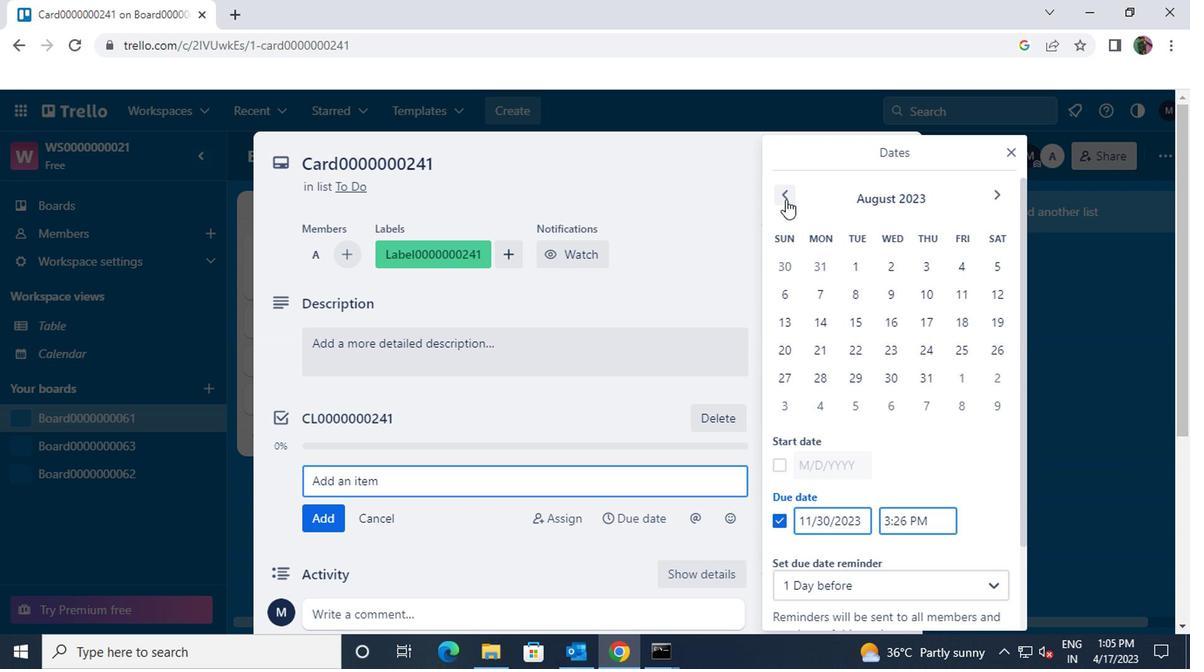 
Action: Mouse pressed left at (783, 200)
Screenshot: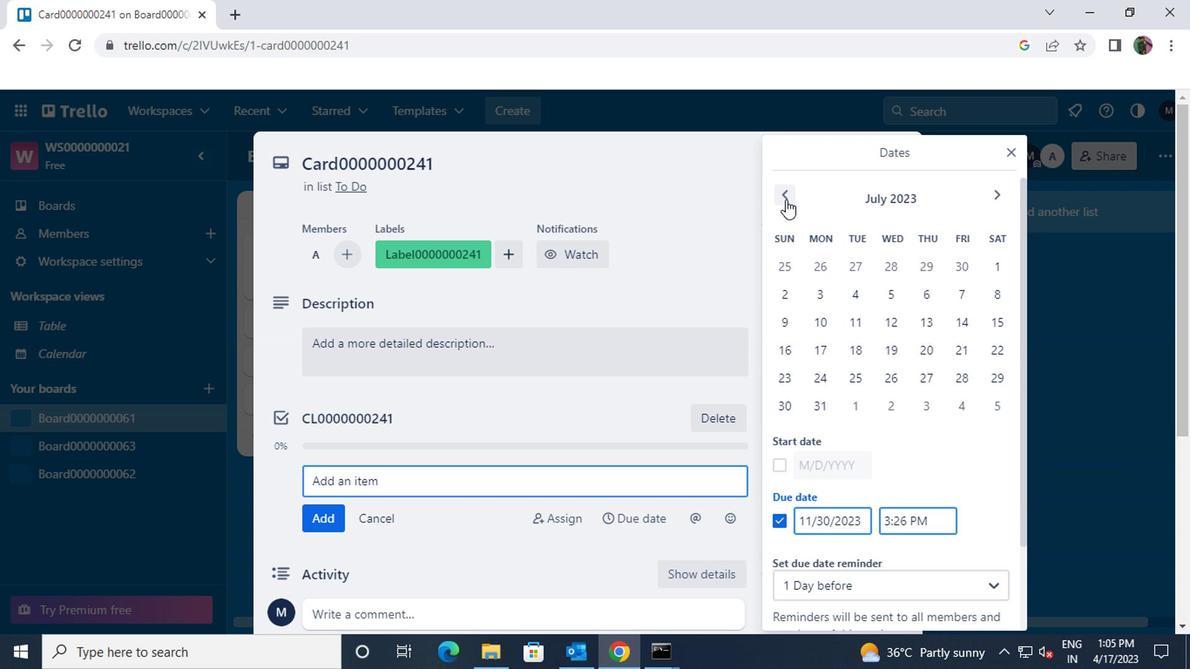 
Action: Mouse pressed left at (783, 200)
Screenshot: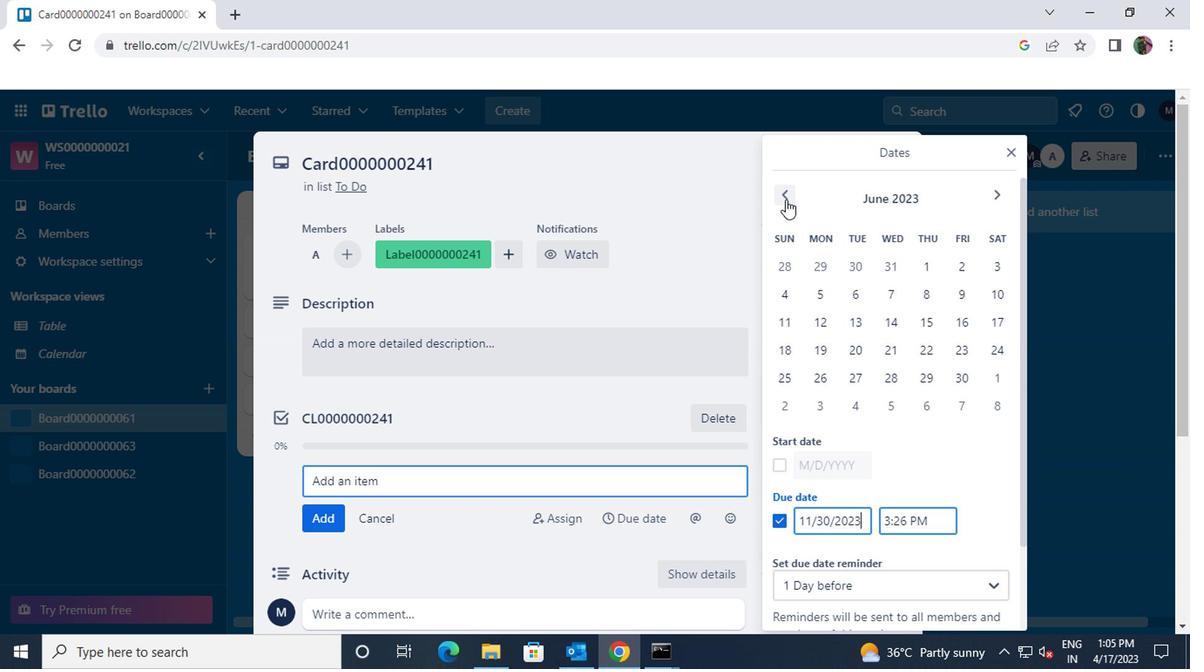 
Action: Mouse pressed left at (783, 200)
Screenshot: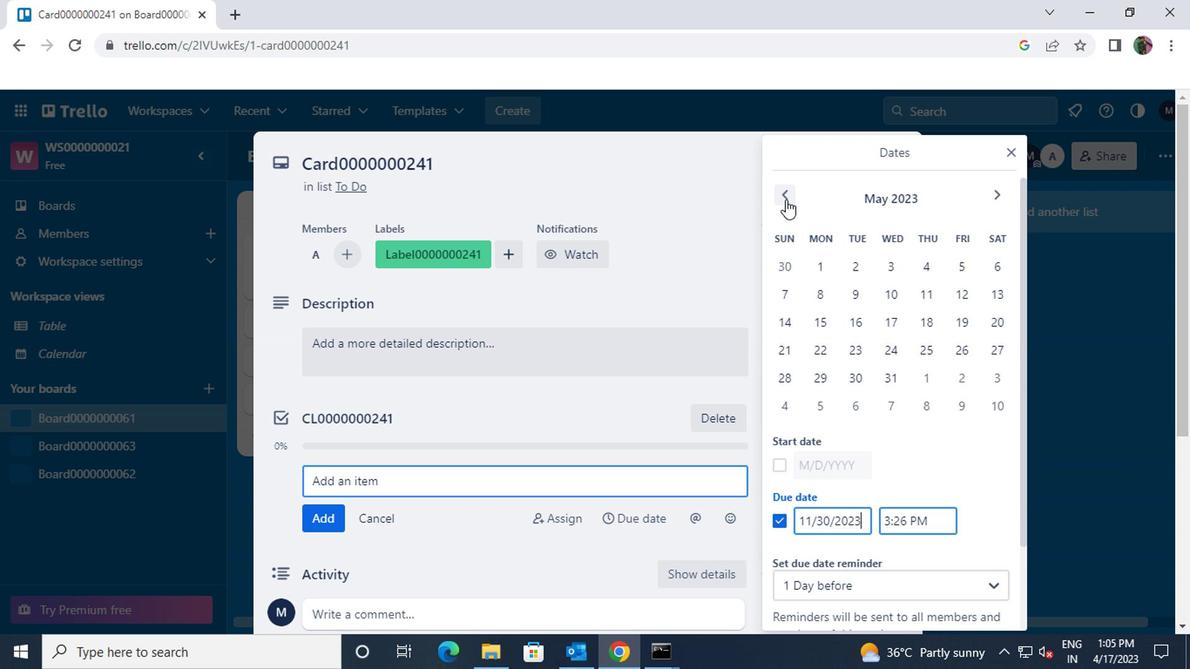 
Action: Mouse moved to (984, 265)
Screenshot: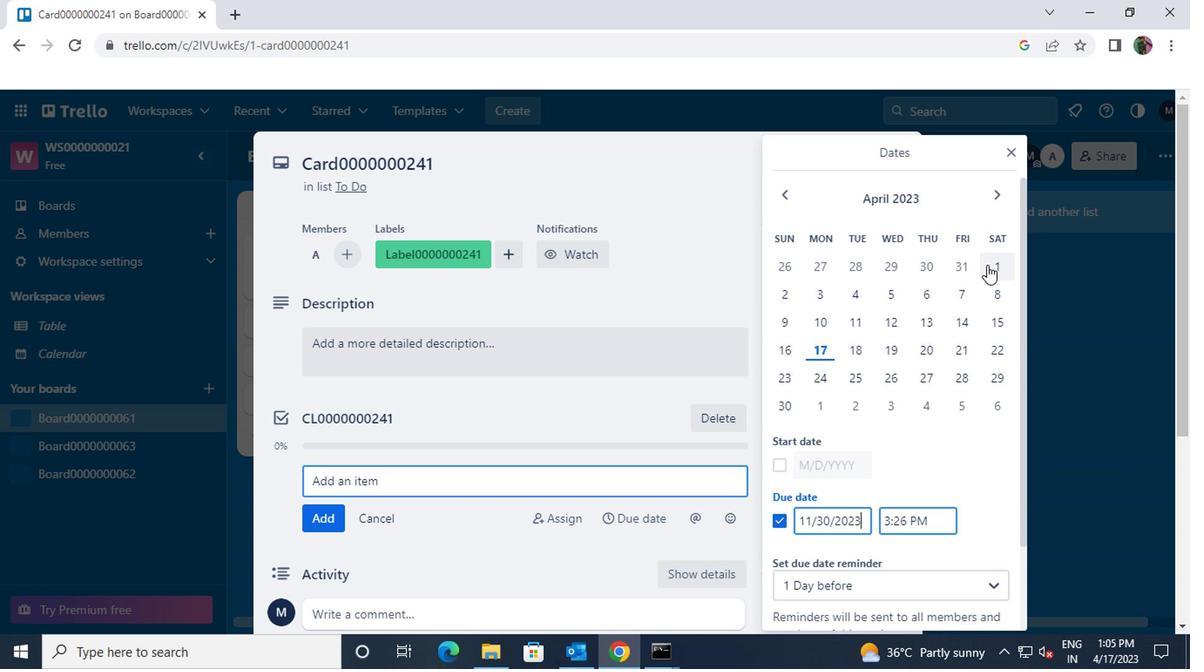 
Action: Mouse pressed left at (984, 265)
Screenshot: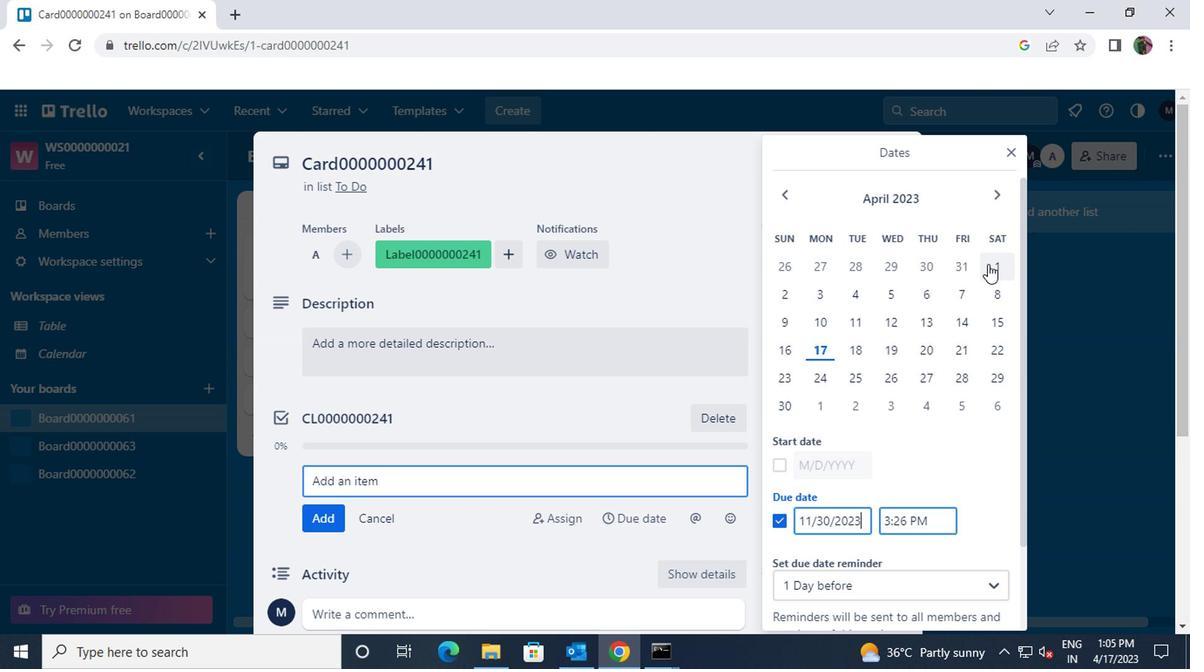 
Action: Mouse moved to (782, 408)
Screenshot: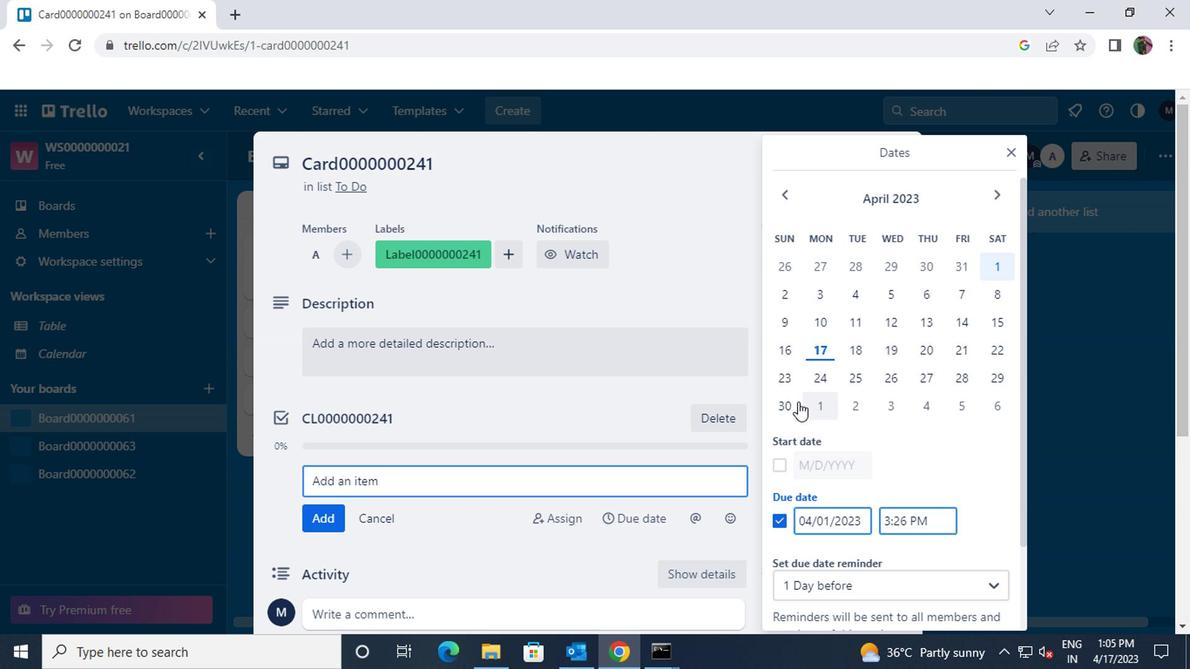
Action: Mouse pressed left at (782, 408)
Screenshot: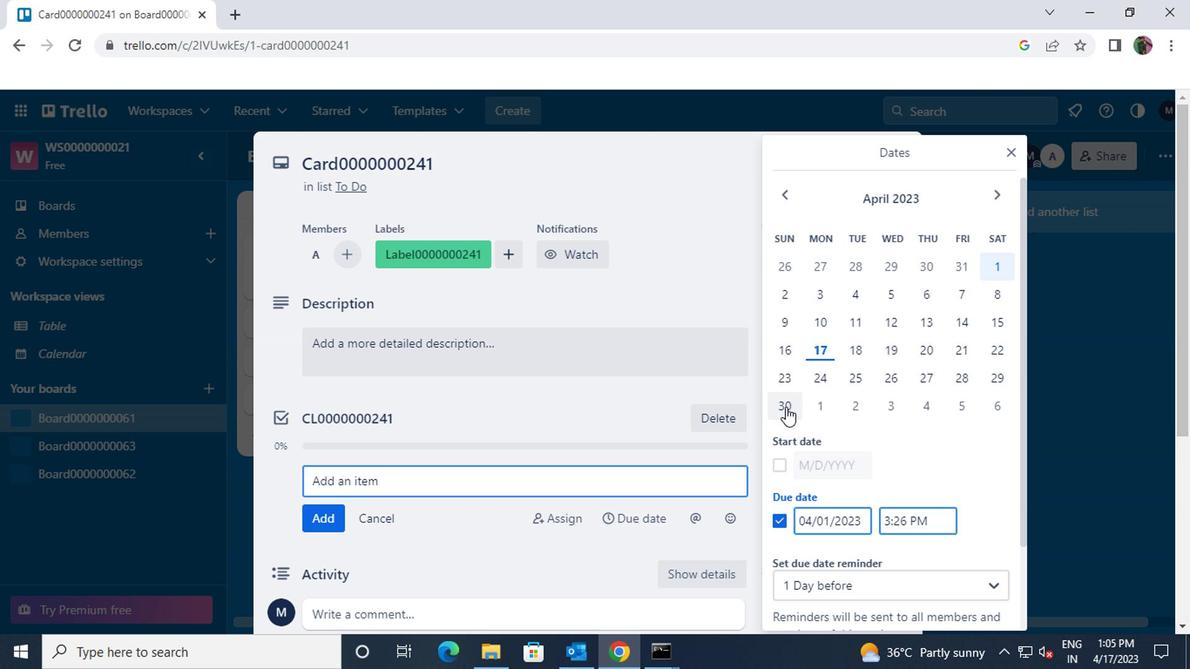 
Action: Mouse scrolled (782, 406) with delta (0, -1)
Screenshot: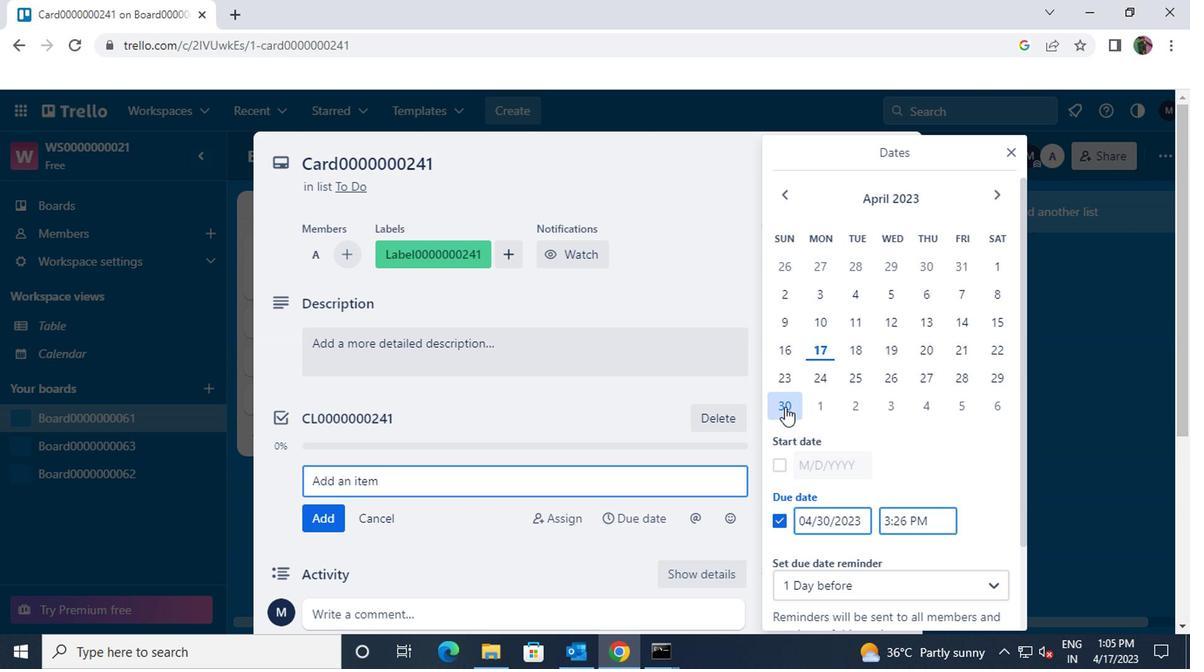
Action: Mouse moved to (862, 581)
Screenshot: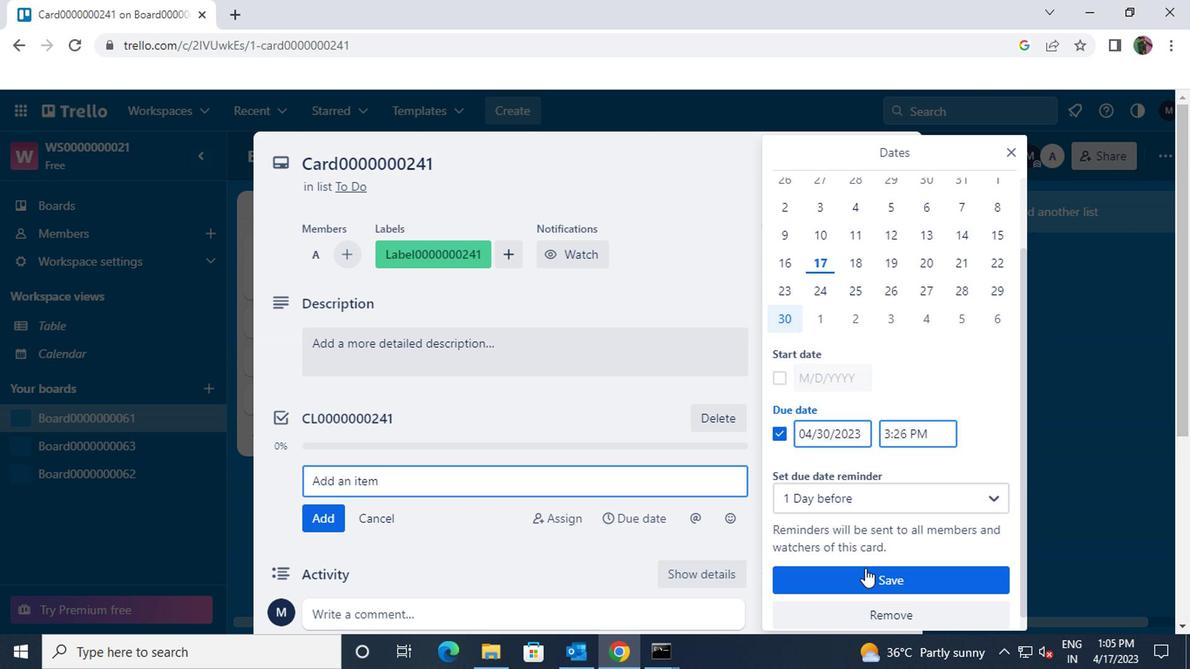 
Action: Mouse pressed left at (862, 581)
Screenshot: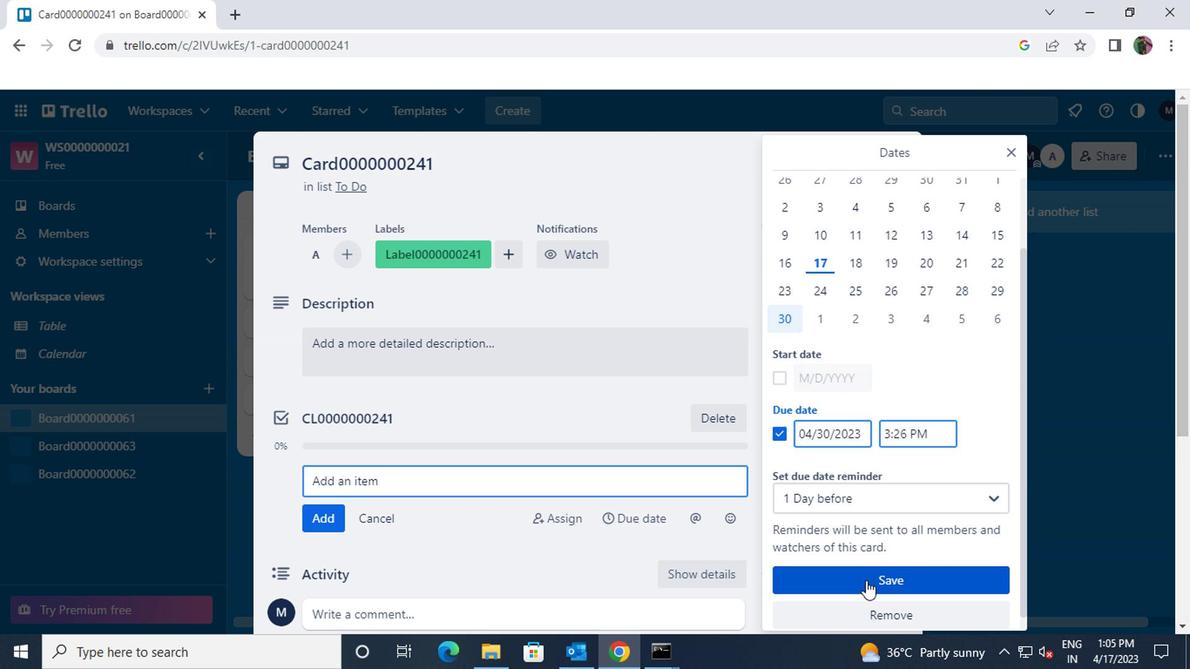 
